 Task: Look for space in Langtou, China from 15th June, 2023 to 21st June, 2023 for 5 adults in price range Rs.14000 to Rs.25000. Place can be entire place with 3 bedrooms having 3 beds and 3 bathrooms. Property type can be house, flat, guest house. Booking option can be shelf check-in. Required host language is Chinese (Simplified).
Action: Mouse moved to (578, 77)
Screenshot: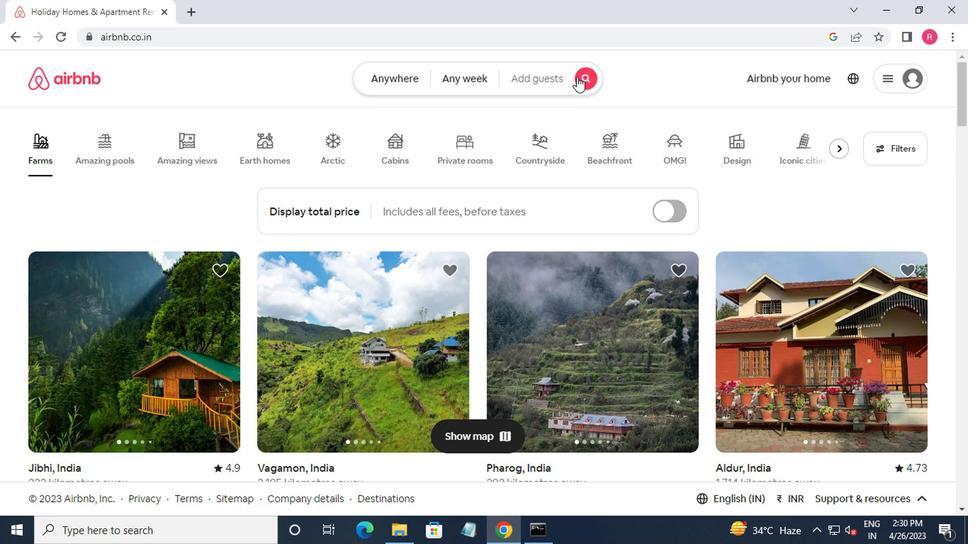 
Action: Mouse pressed left at (578, 77)
Screenshot: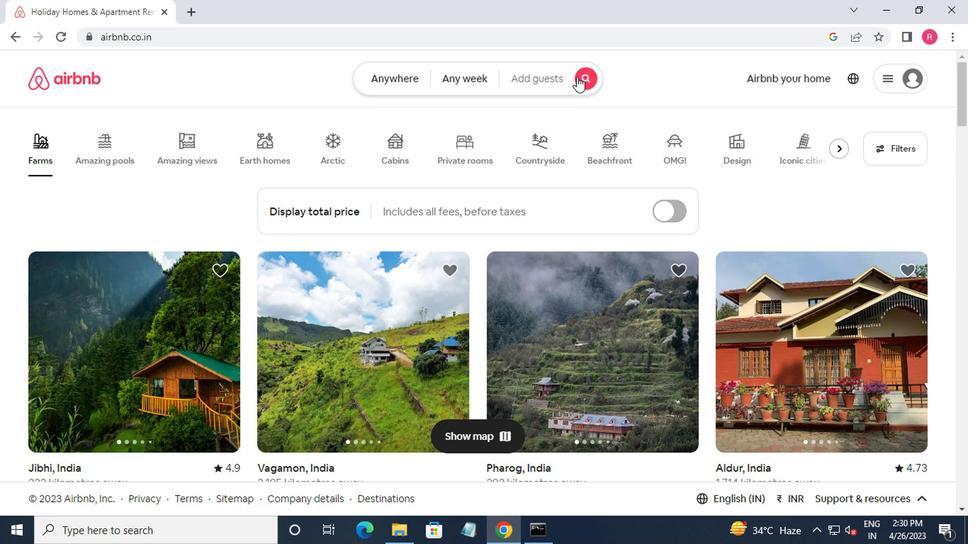 
Action: Mouse moved to (267, 140)
Screenshot: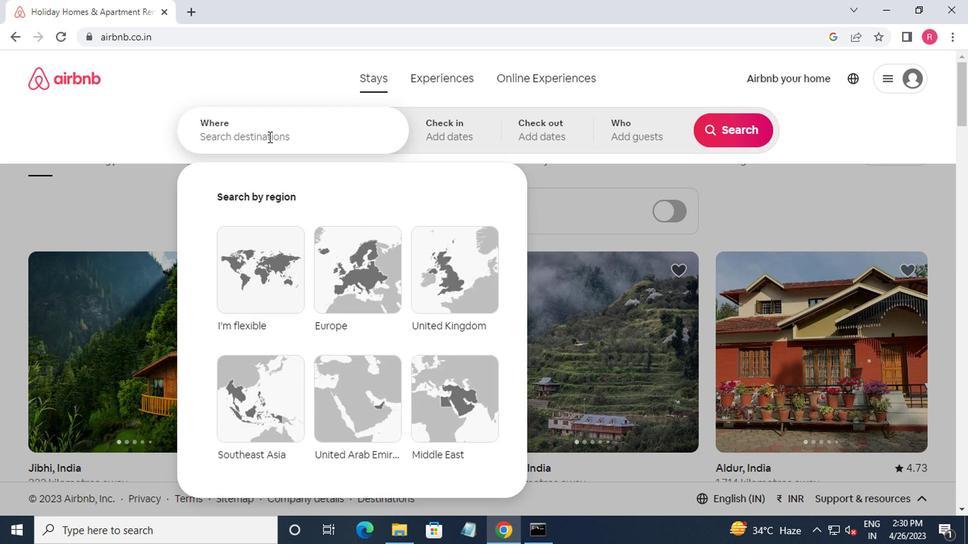 
Action: Mouse pressed left at (267, 140)
Screenshot: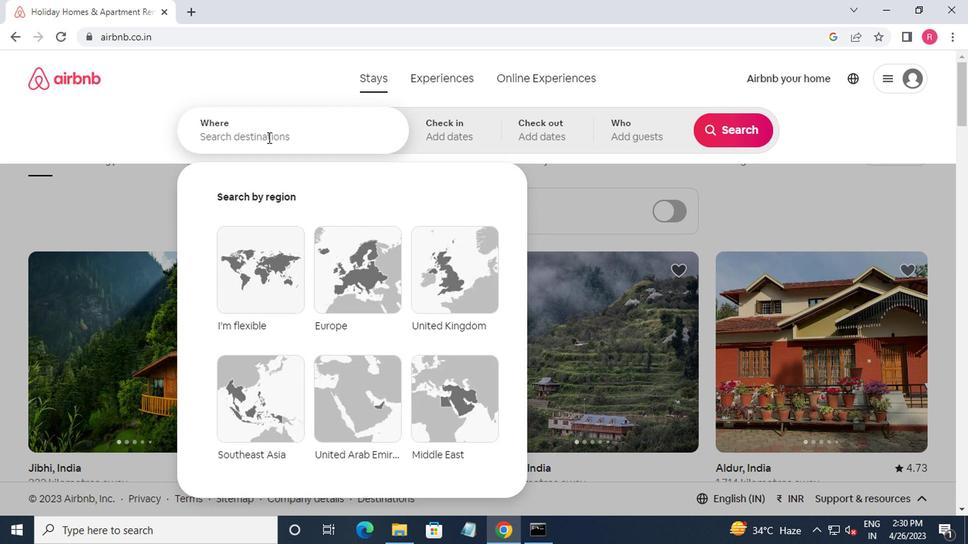 
Action: Key pressed langtou,china<Key.enter>
Screenshot: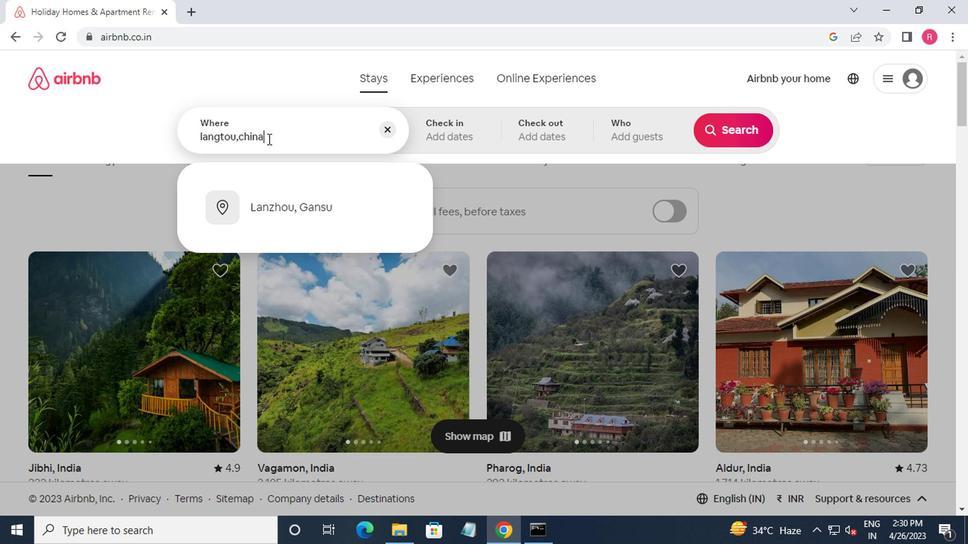 
Action: Mouse moved to (716, 245)
Screenshot: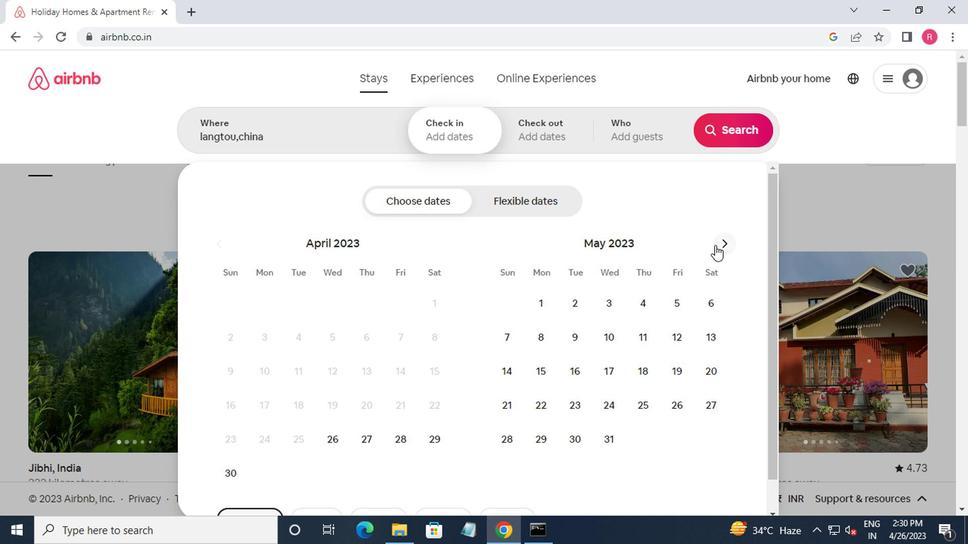
Action: Mouse pressed left at (716, 245)
Screenshot: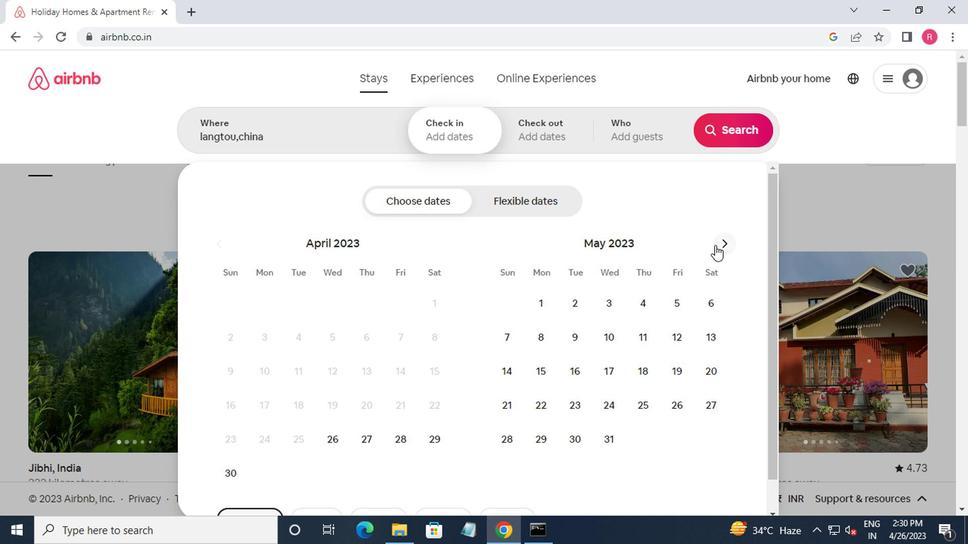 
Action: Mouse moved to (647, 370)
Screenshot: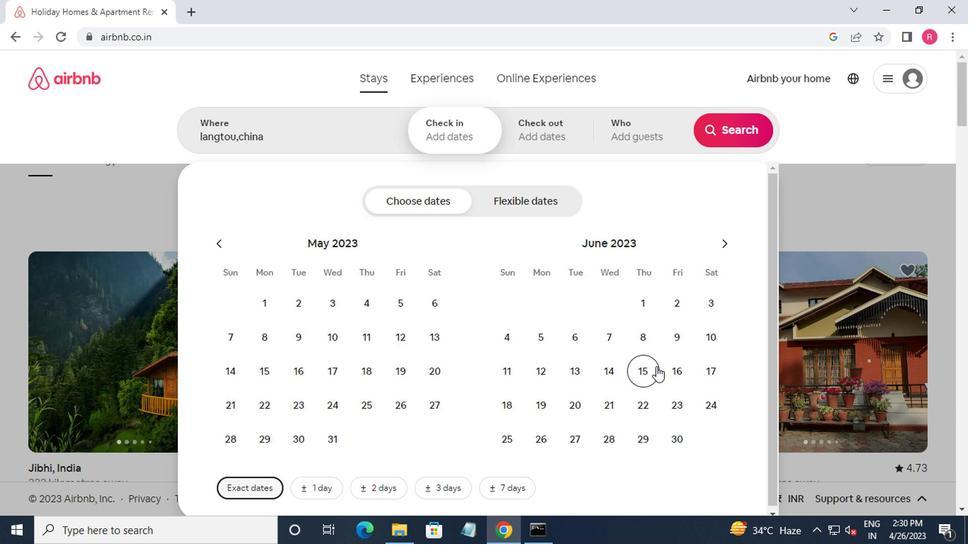 
Action: Mouse pressed left at (647, 370)
Screenshot: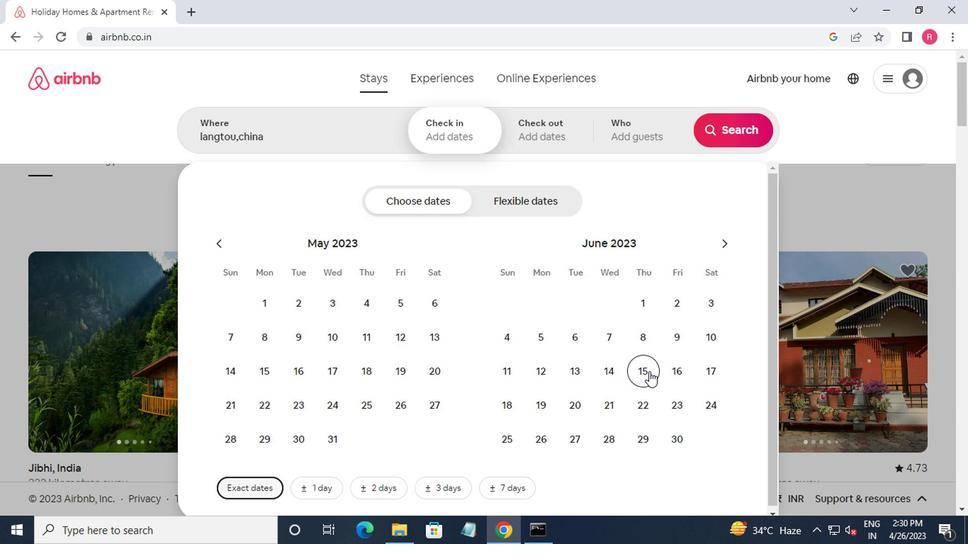 
Action: Mouse moved to (615, 413)
Screenshot: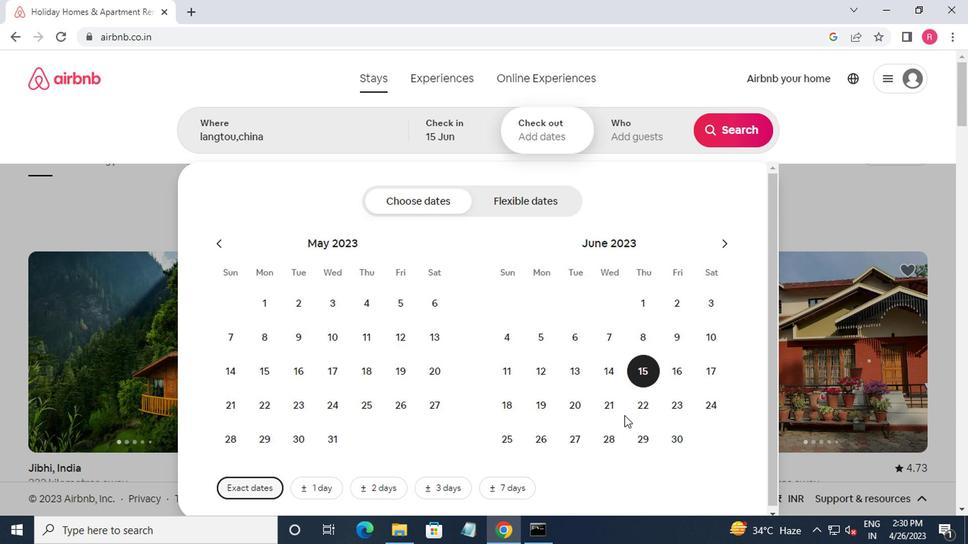 
Action: Mouse pressed left at (615, 413)
Screenshot: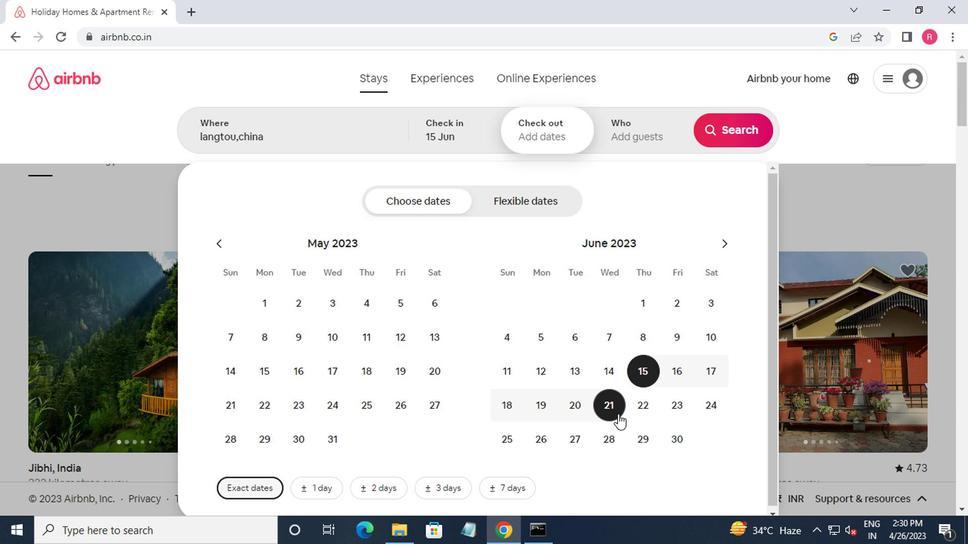 
Action: Mouse moved to (621, 141)
Screenshot: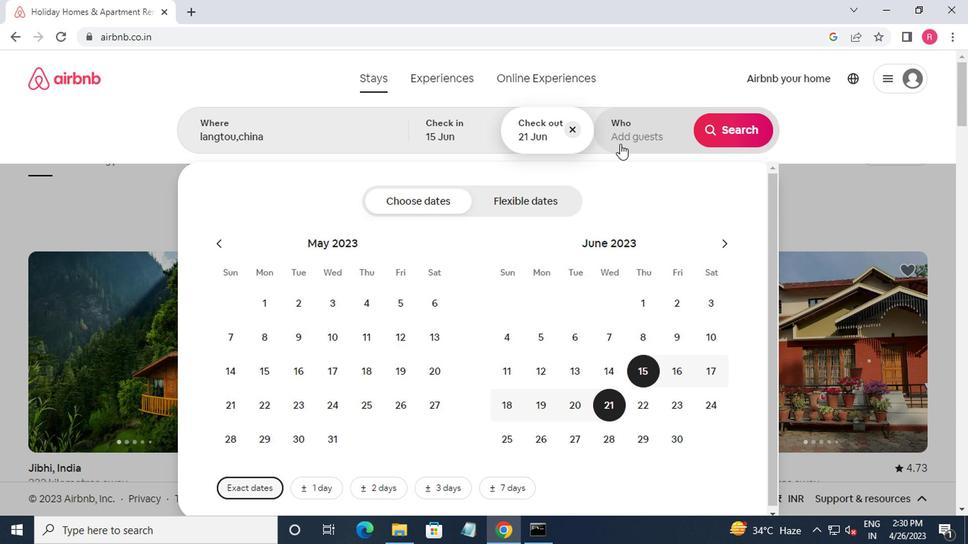 
Action: Mouse pressed left at (621, 141)
Screenshot: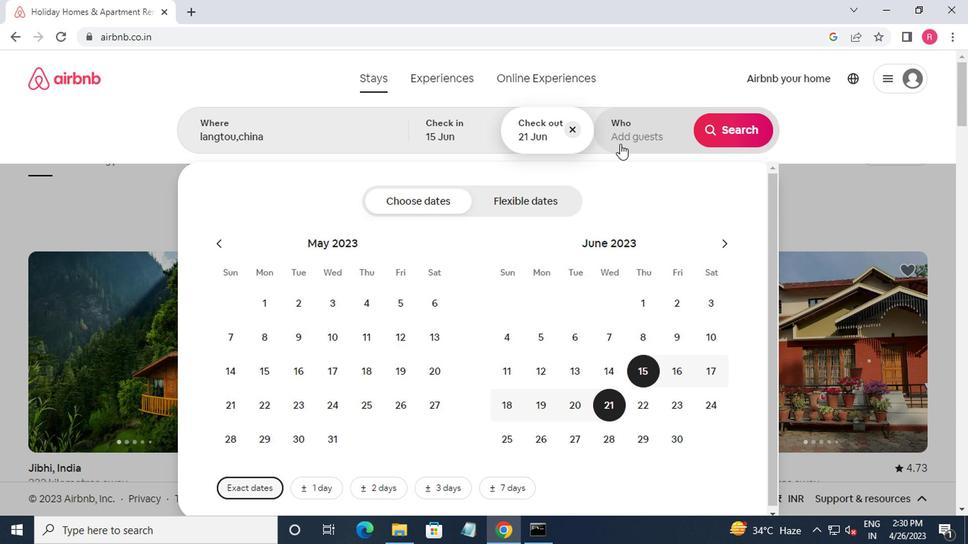 
Action: Mouse moved to (739, 216)
Screenshot: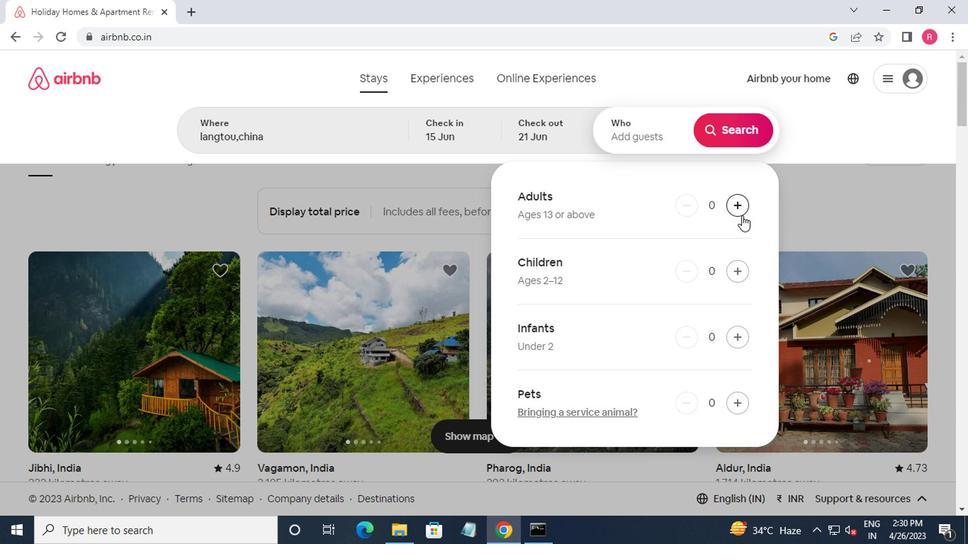 
Action: Mouse pressed left at (739, 216)
Screenshot: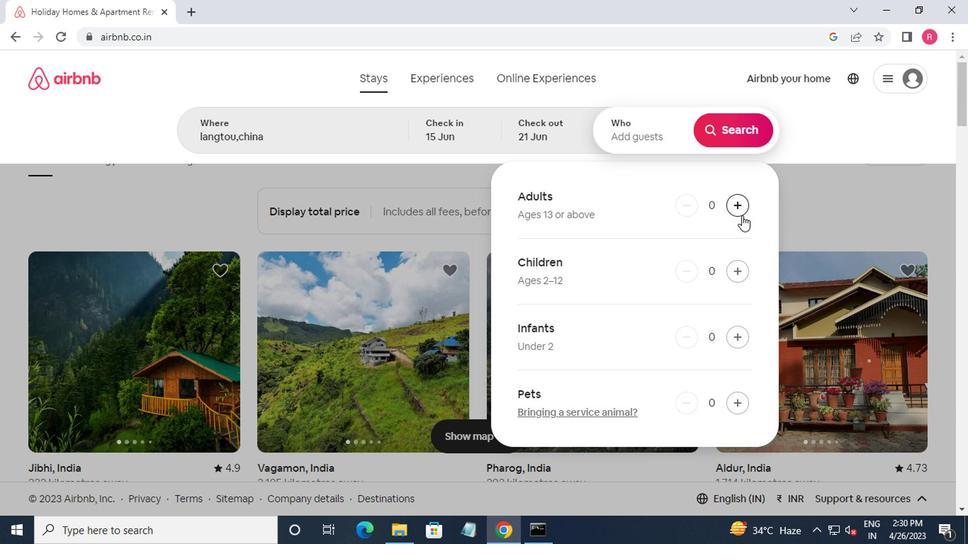 
Action: Mouse moved to (740, 215)
Screenshot: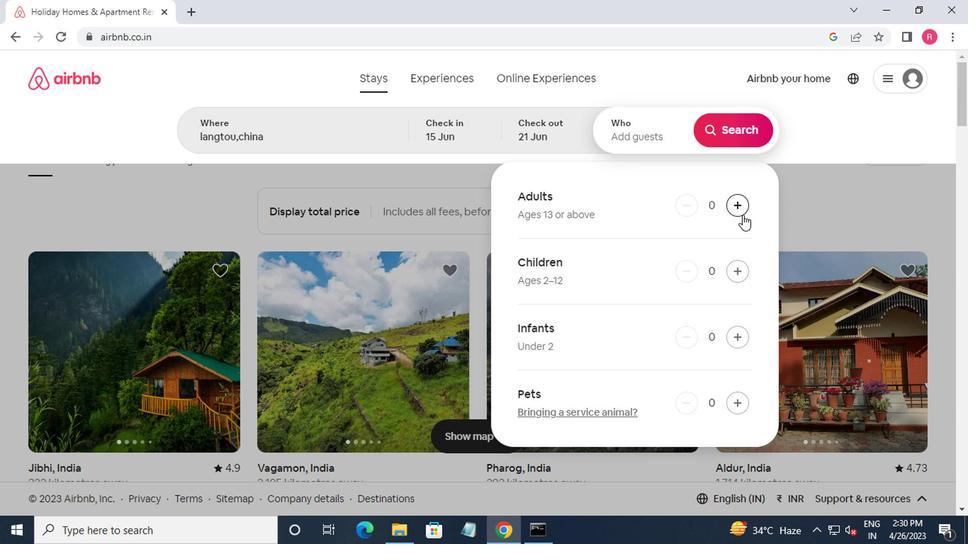 
Action: Mouse pressed left at (740, 215)
Screenshot: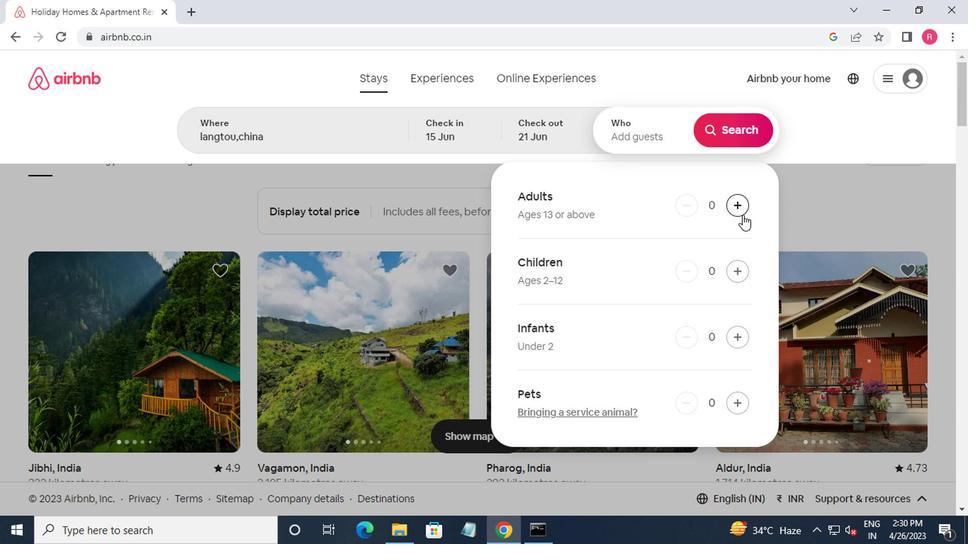 
Action: Mouse pressed left at (740, 215)
Screenshot: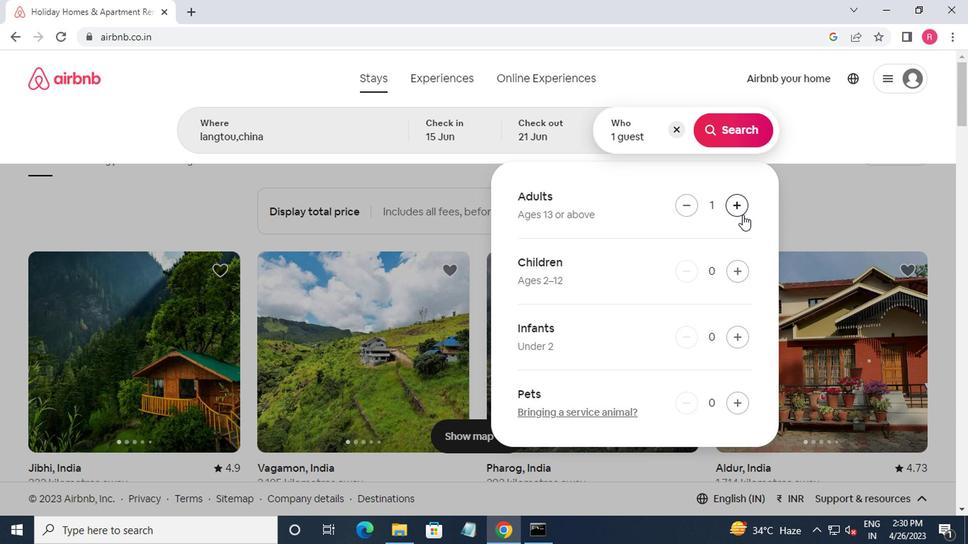 
Action: Mouse pressed left at (740, 215)
Screenshot: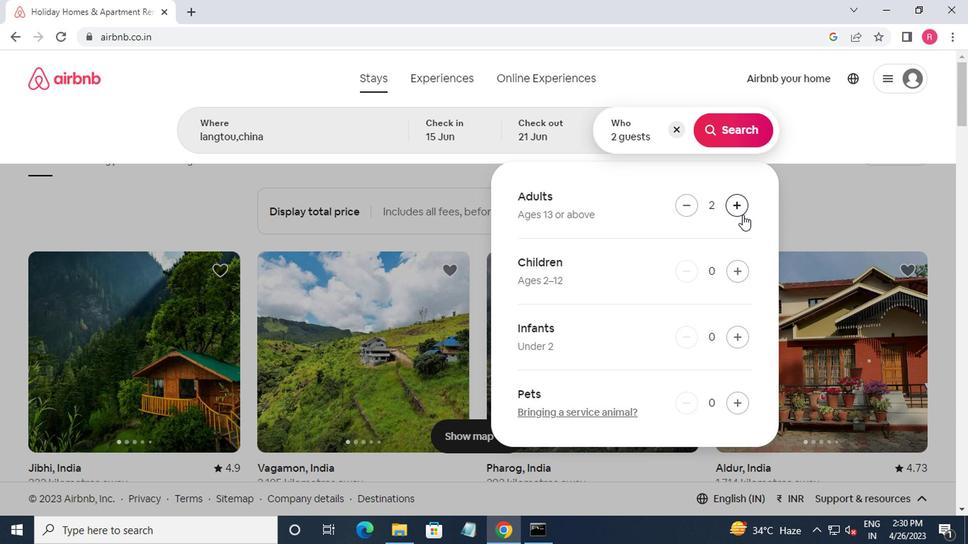
Action: Mouse pressed left at (740, 215)
Screenshot: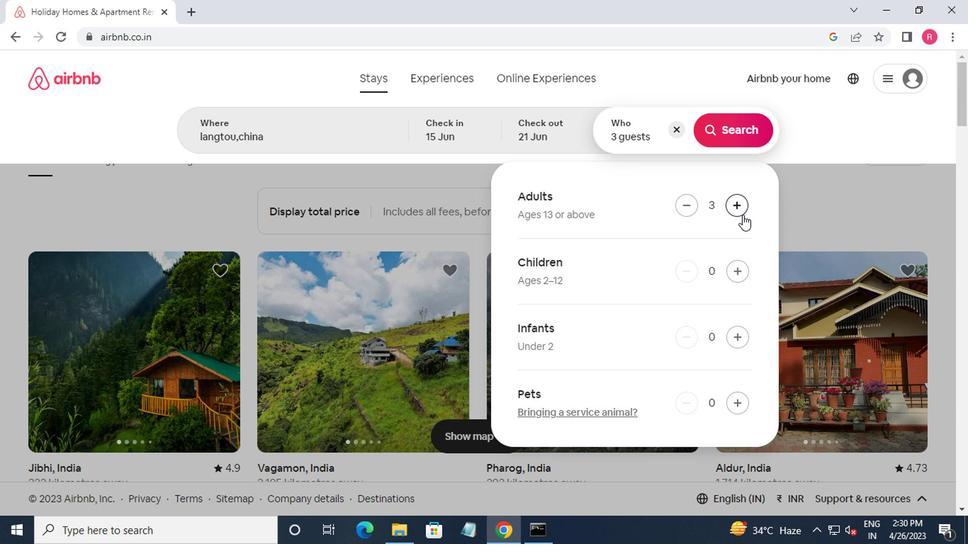 
Action: Mouse moved to (705, 134)
Screenshot: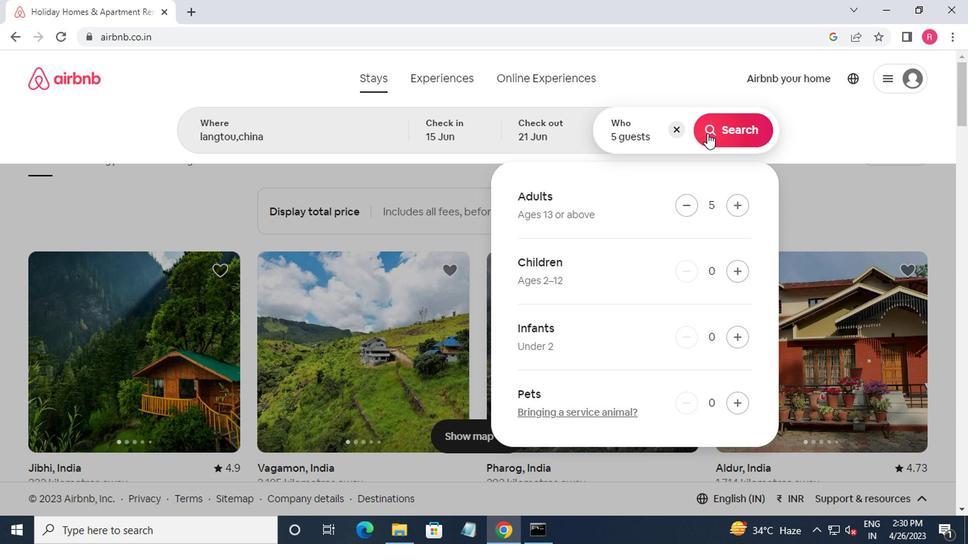 
Action: Mouse pressed left at (705, 134)
Screenshot: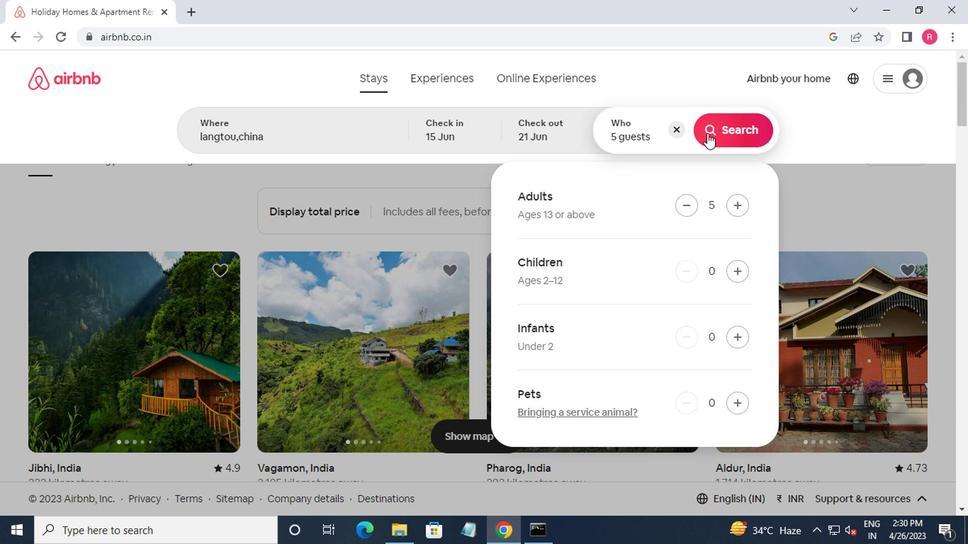 
Action: Mouse moved to (873, 135)
Screenshot: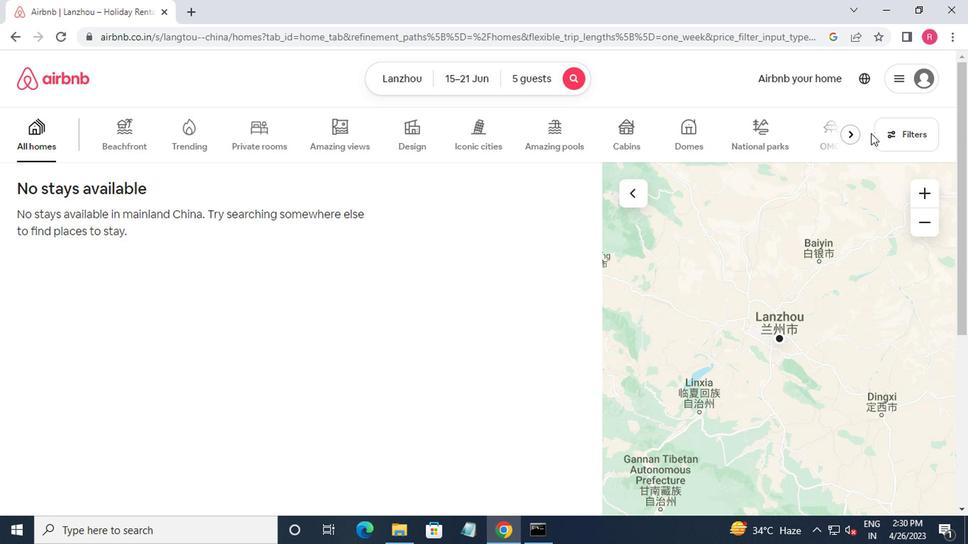 
Action: Mouse pressed left at (873, 135)
Screenshot: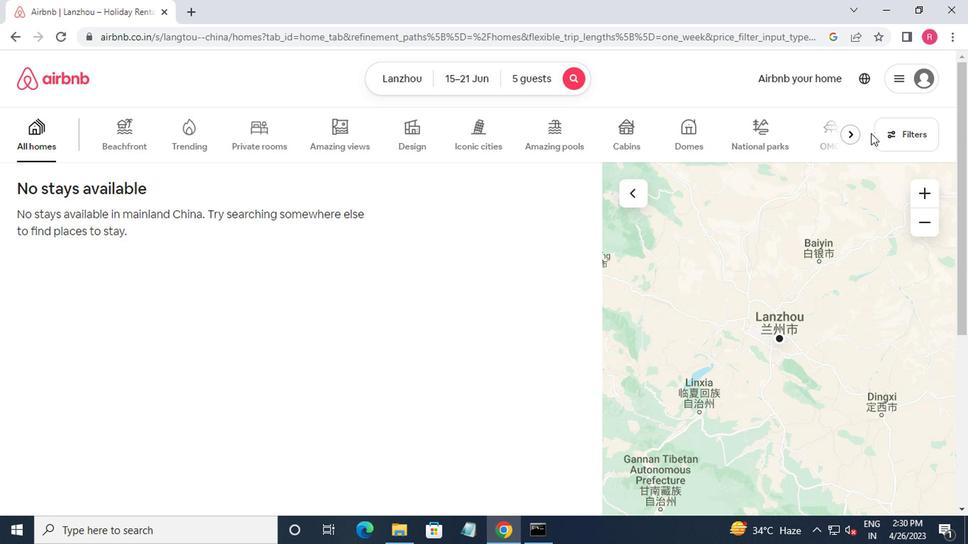 
Action: Mouse moved to (413, 218)
Screenshot: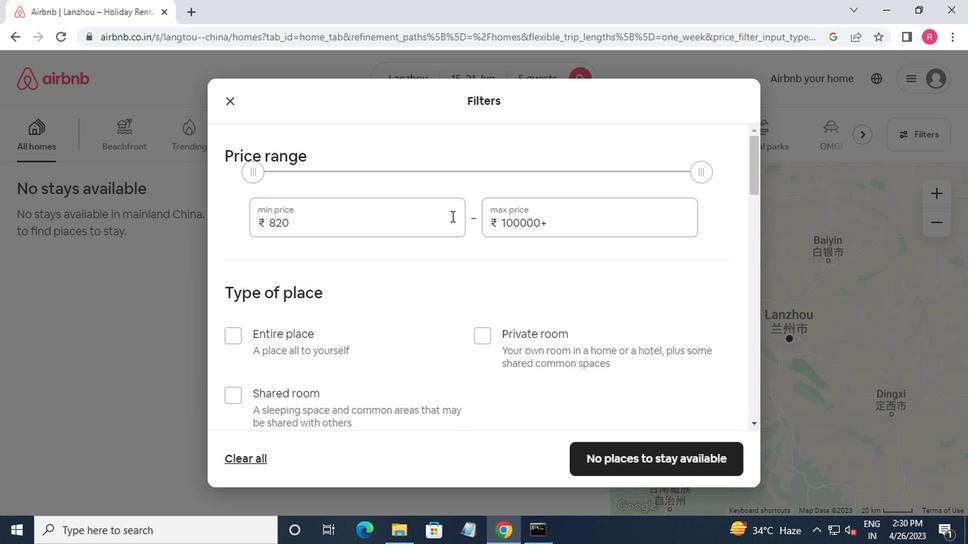 
Action: Mouse pressed left at (413, 218)
Screenshot: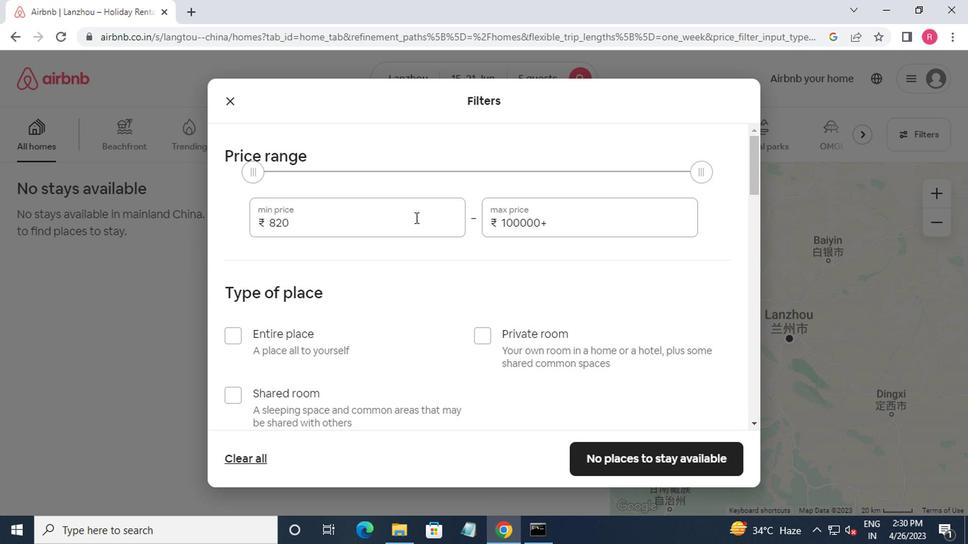 
Action: Key pressed <Key.backspace><Key.backspace><Key.backspace><Key.backspace>
Screenshot: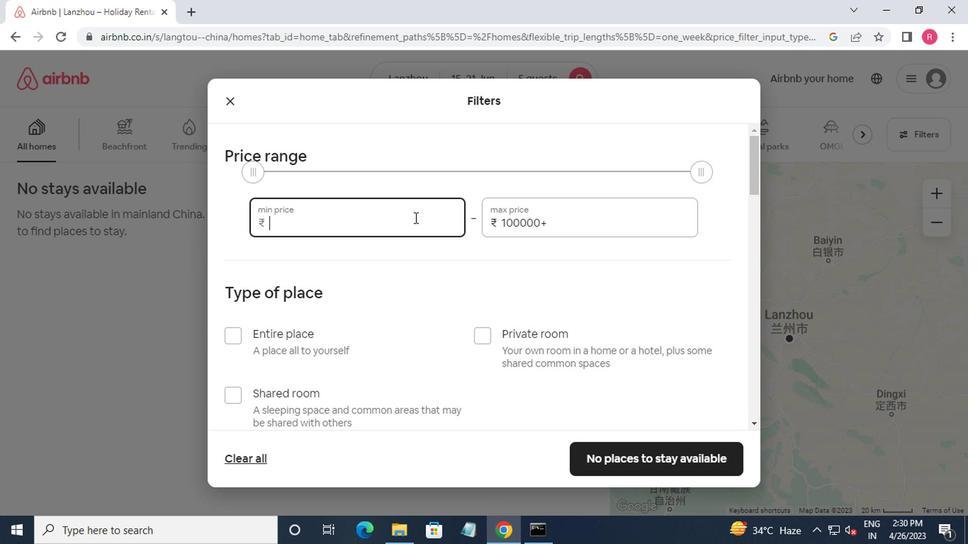 
Action: Mouse moved to (413, 218)
Screenshot: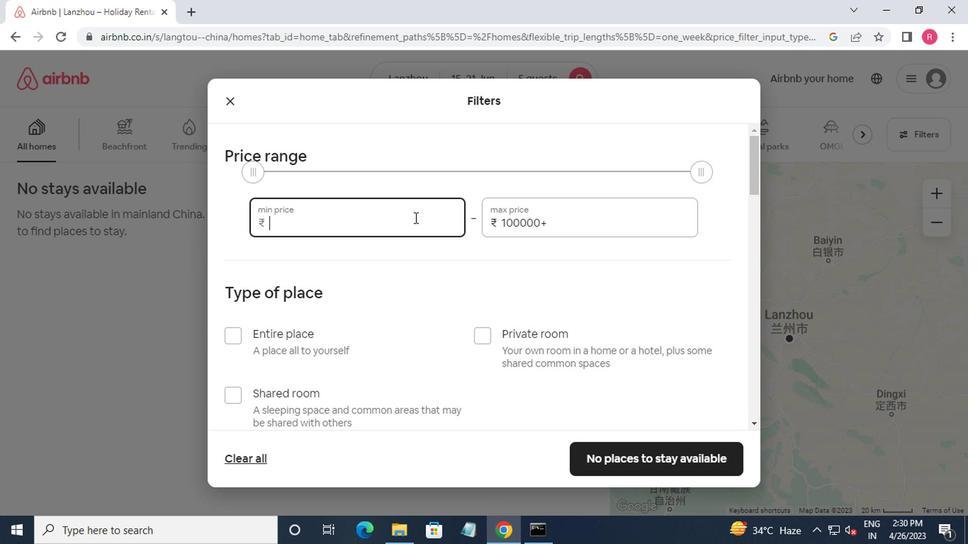 
Action: Key pressed <Key.backspace>14000<Key.tab>24<Key.backspace><Key.backspace><Key.backspace><Key.backspace><Key.backspace><Key.backspace><Key.backspace><Key.backspace>3<Key.backspace>25000
Screenshot: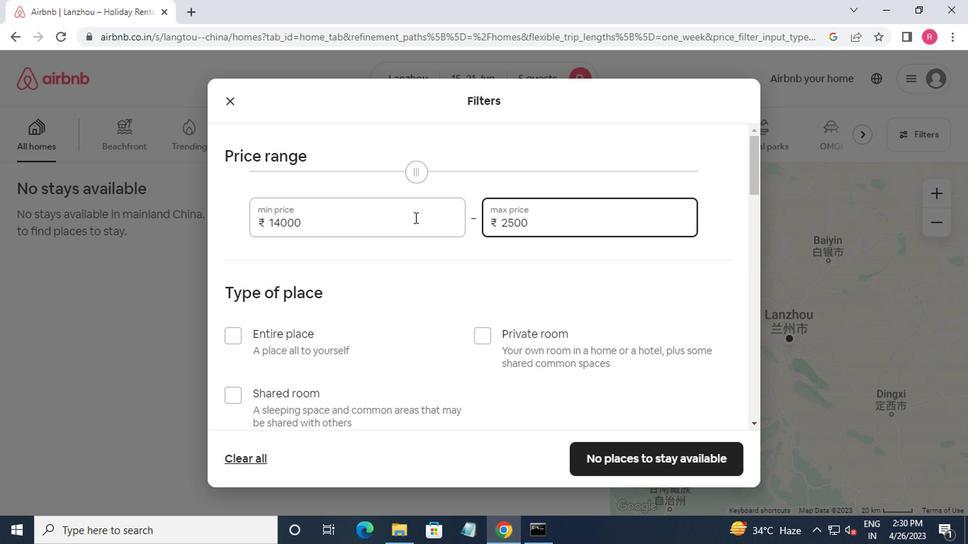 
Action: Mouse moved to (160, 238)
Screenshot: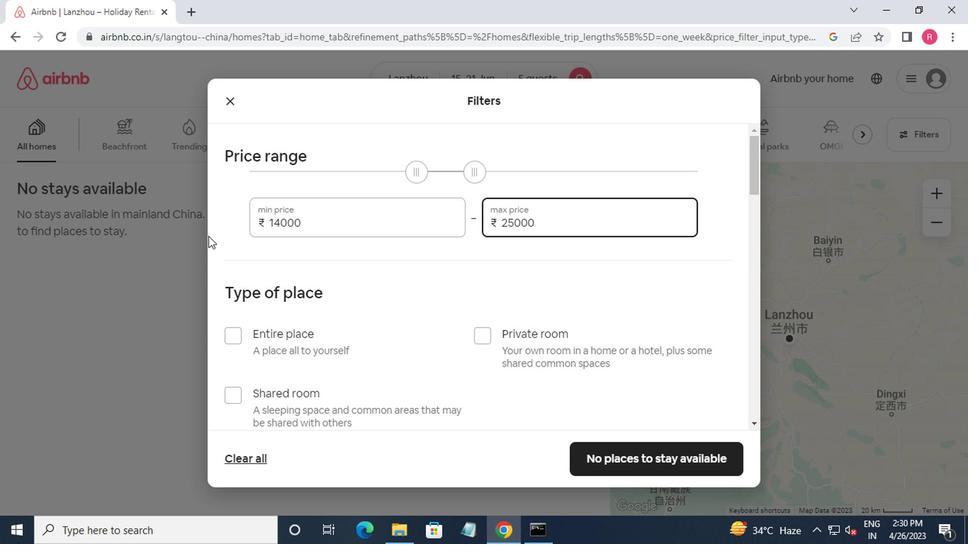 
Action: Mouse scrolled (160, 237) with delta (0, 0)
Screenshot: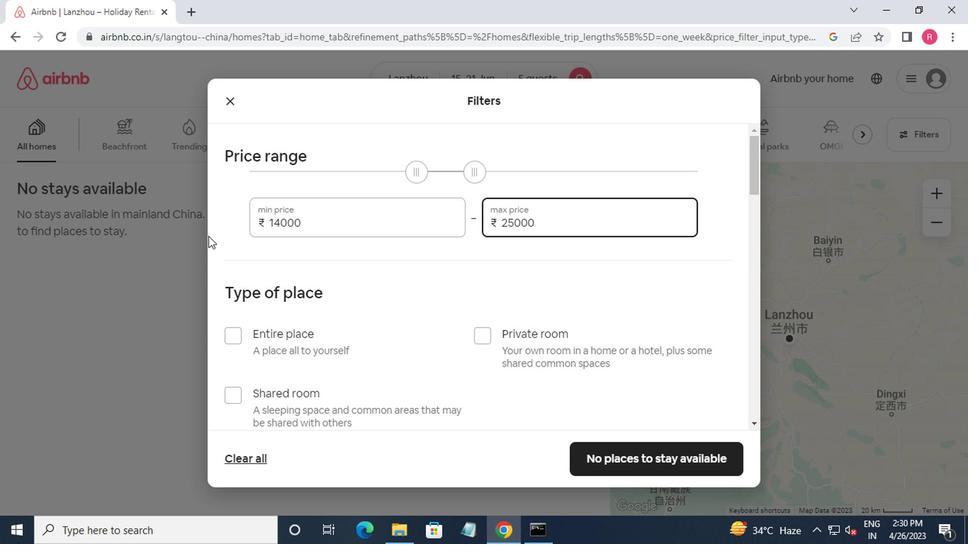 
Action: Mouse moved to (257, 321)
Screenshot: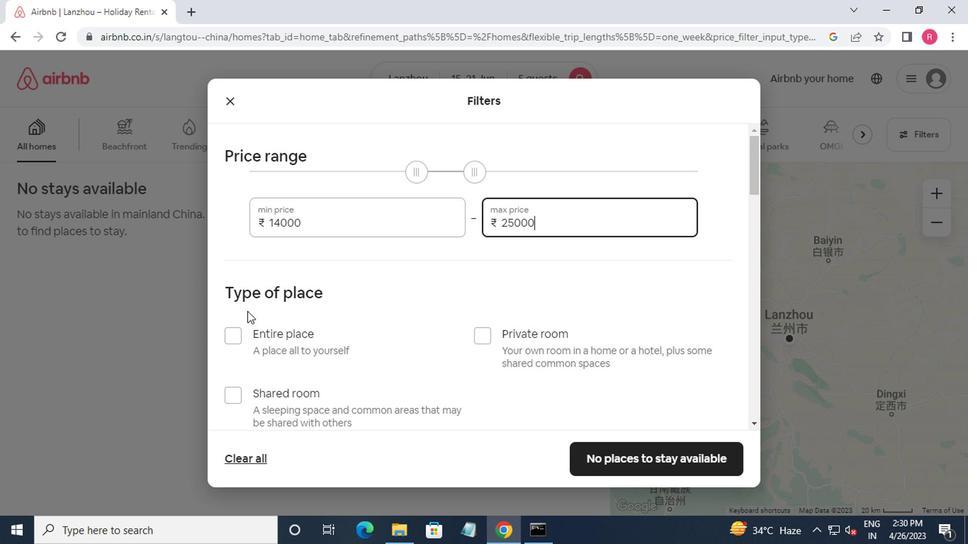 
Action: Mouse scrolled (257, 320) with delta (0, -1)
Screenshot: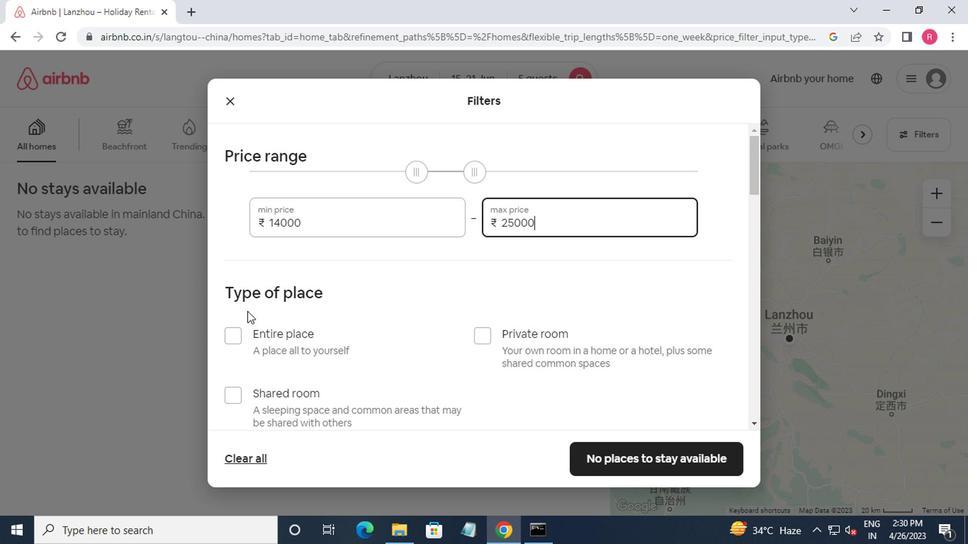 
Action: Mouse moved to (268, 331)
Screenshot: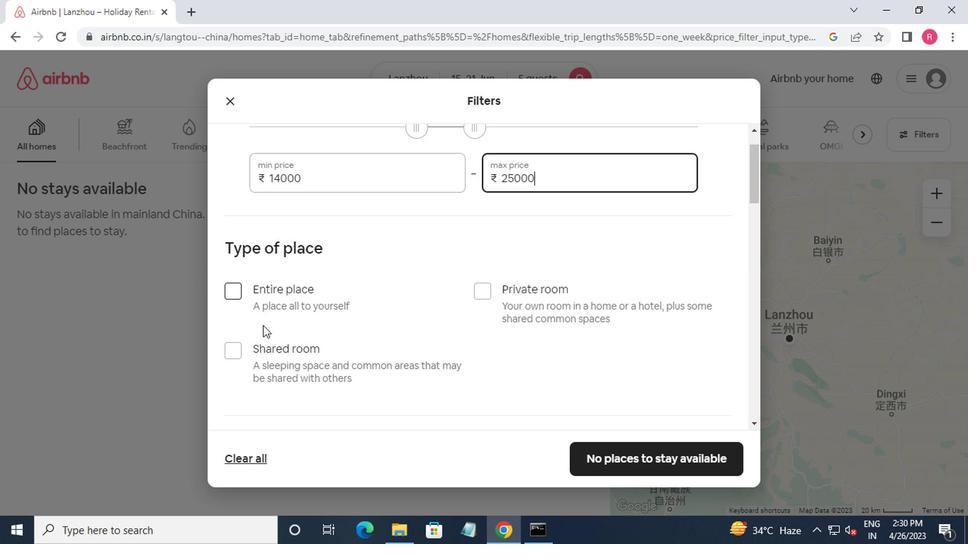 
Action: Mouse scrolled (268, 330) with delta (0, 0)
Screenshot: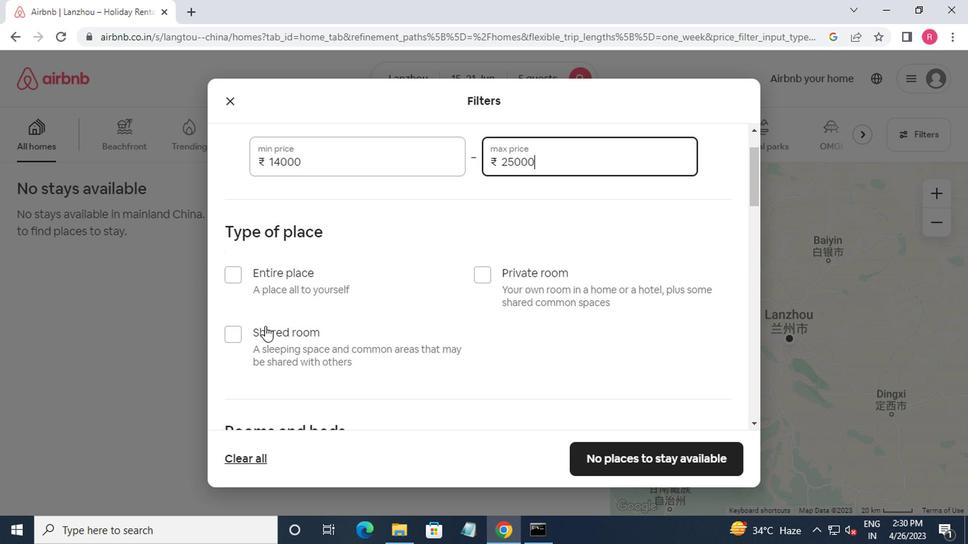 
Action: Mouse moved to (231, 194)
Screenshot: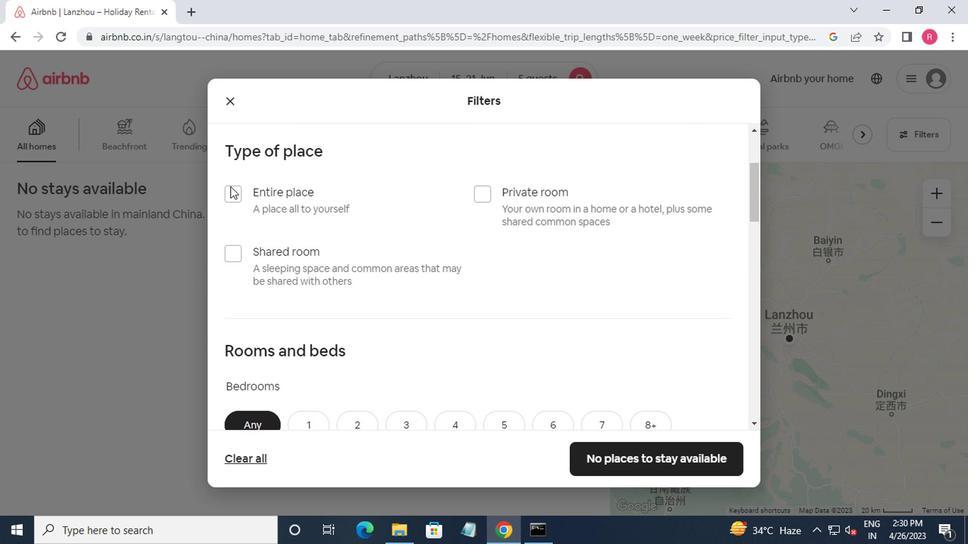 
Action: Mouse pressed left at (231, 194)
Screenshot: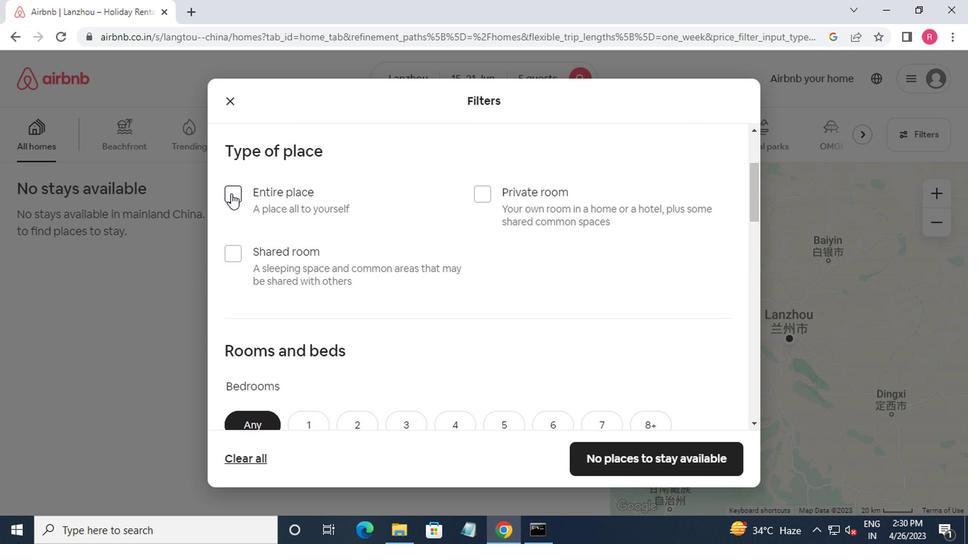 
Action: Mouse moved to (267, 215)
Screenshot: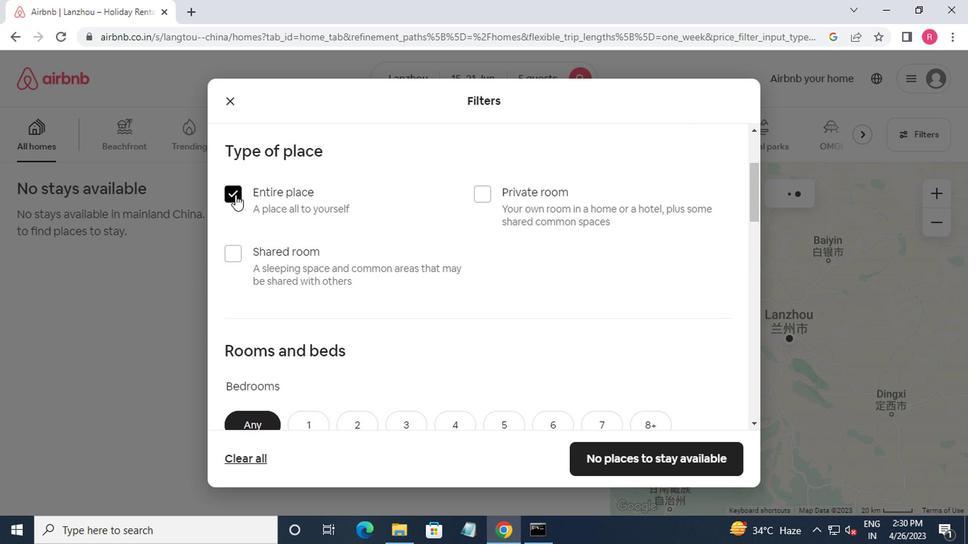 
Action: Mouse scrolled (267, 214) with delta (0, 0)
Screenshot: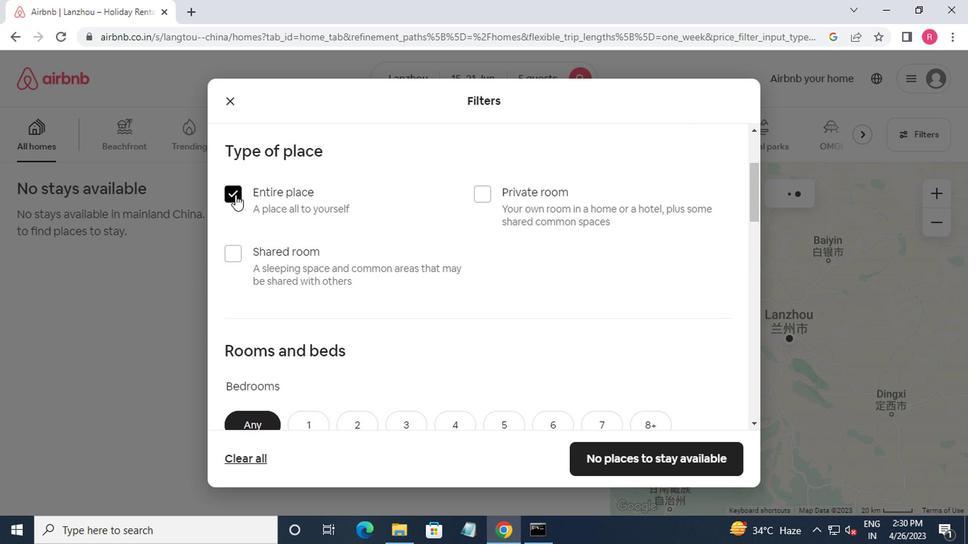 
Action: Mouse moved to (288, 225)
Screenshot: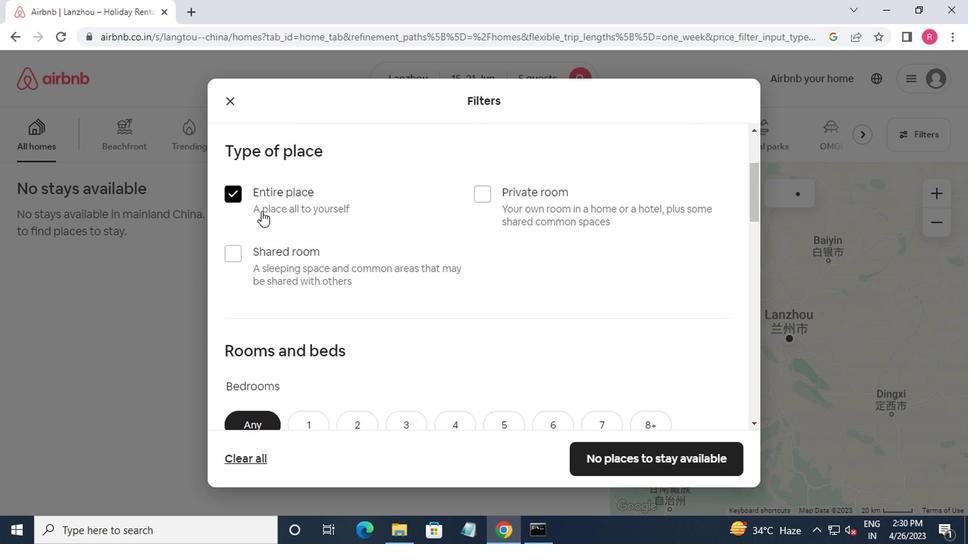 
Action: Mouse scrolled (288, 224) with delta (0, 0)
Screenshot: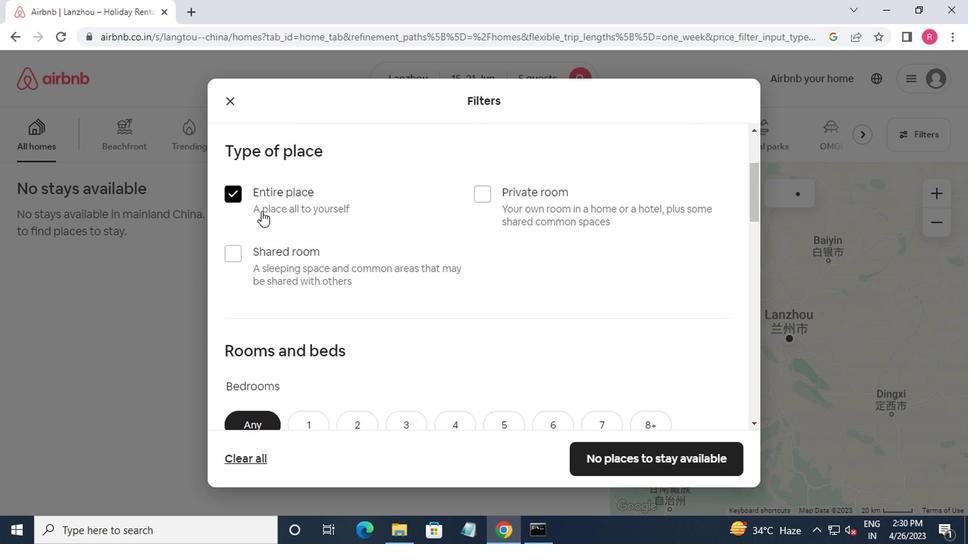 
Action: Mouse moved to (293, 231)
Screenshot: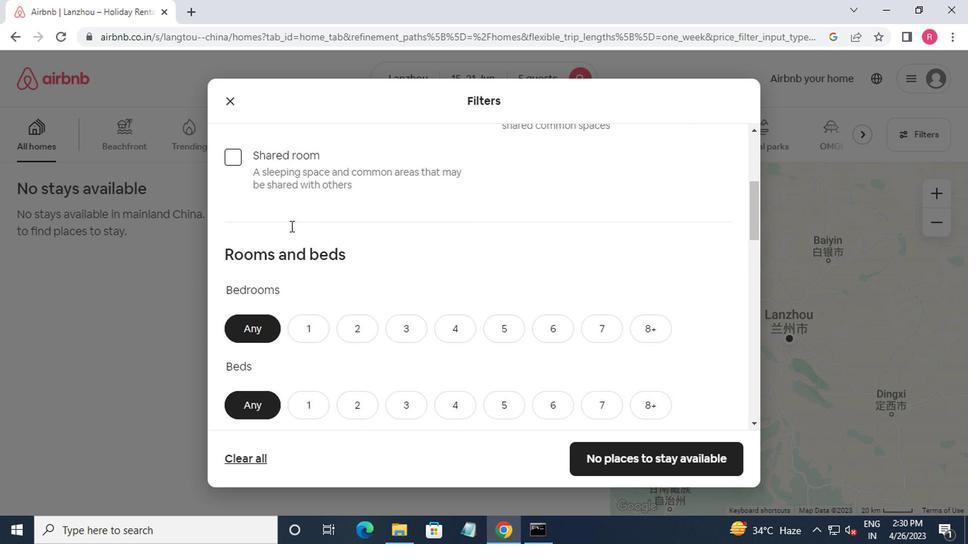
Action: Mouse scrolled (293, 230) with delta (0, 0)
Screenshot: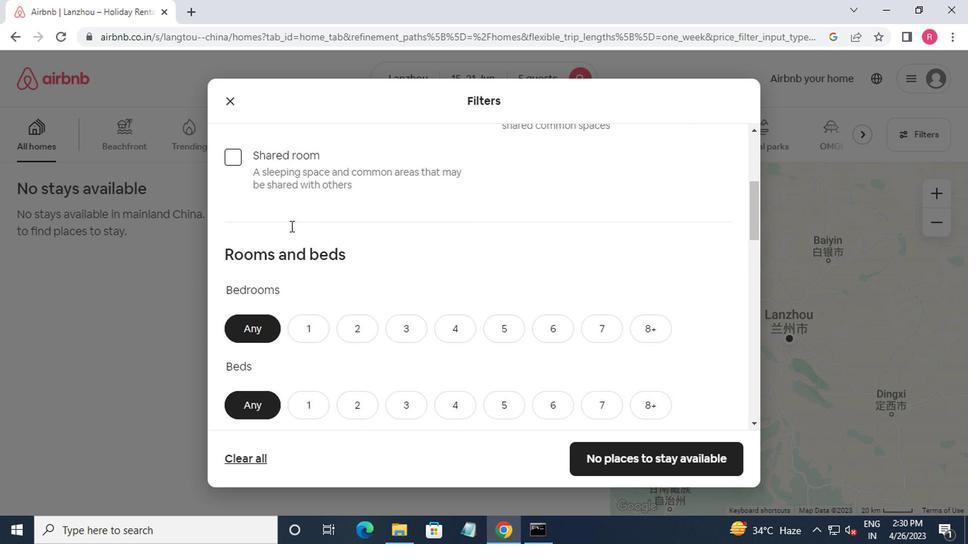 
Action: Mouse moved to (362, 220)
Screenshot: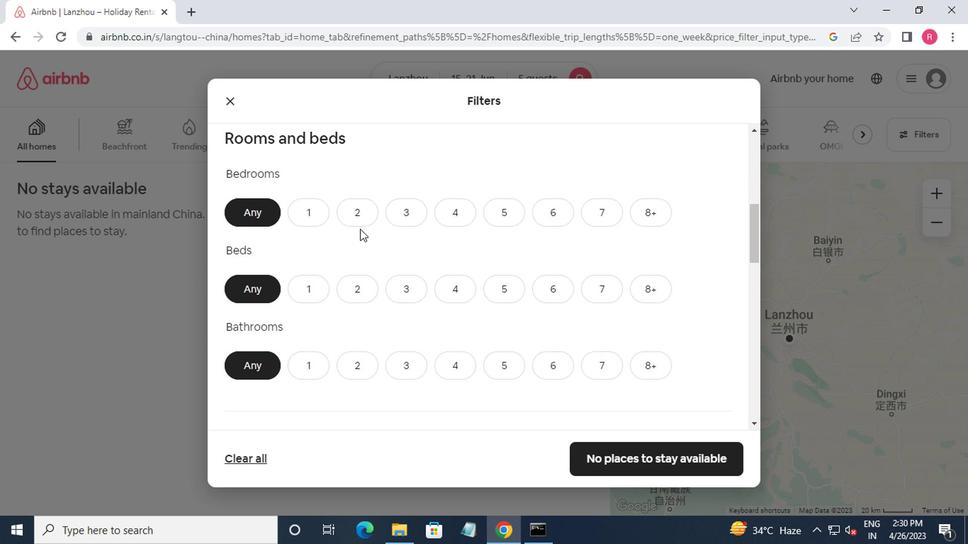 
Action: Mouse pressed left at (362, 220)
Screenshot: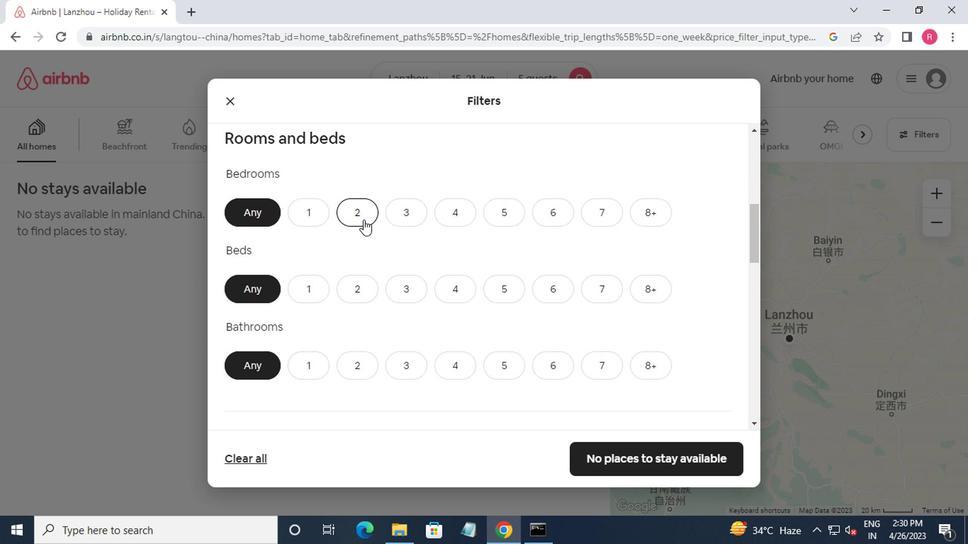 
Action: Mouse moved to (395, 214)
Screenshot: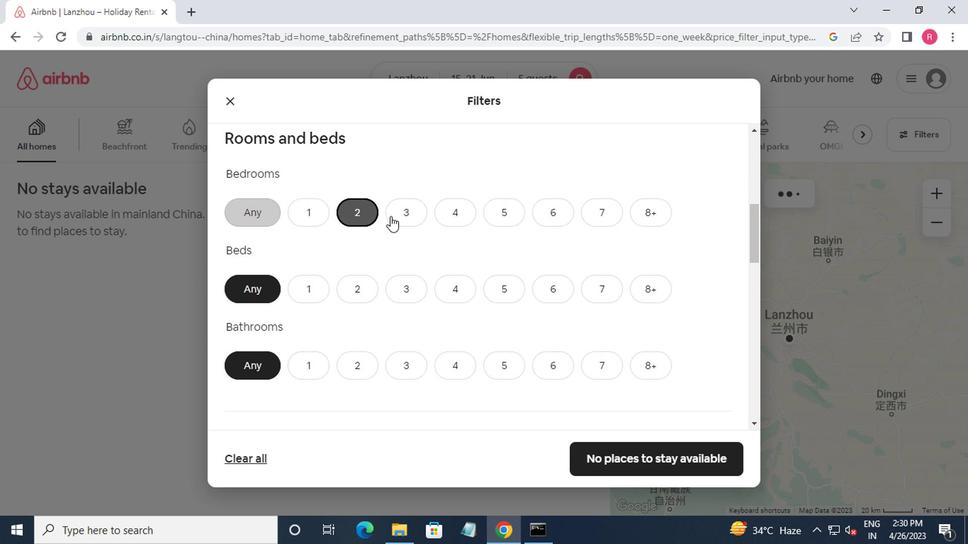 
Action: Mouse pressed left at (395, 214)
Screenshot: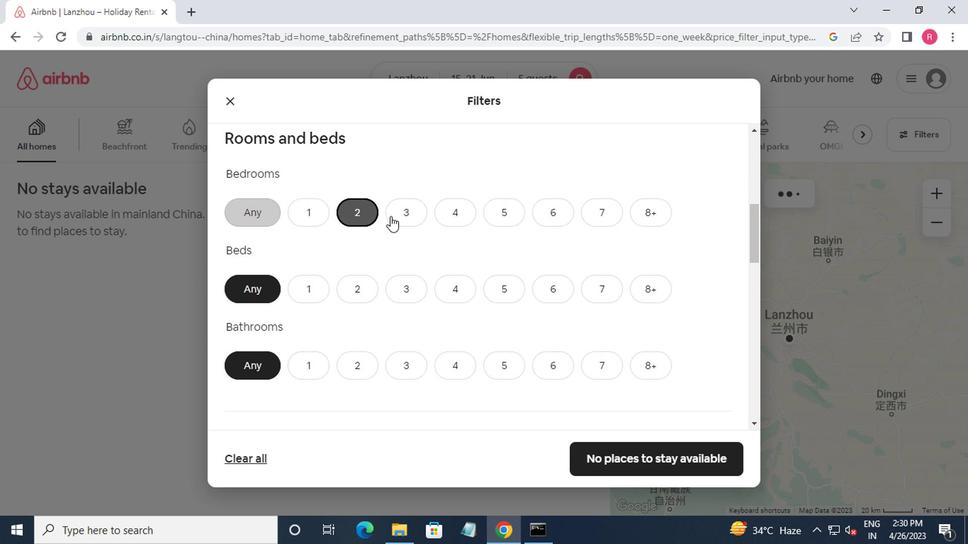 
Action: Mouse moved to (397, 227)
Screenshot: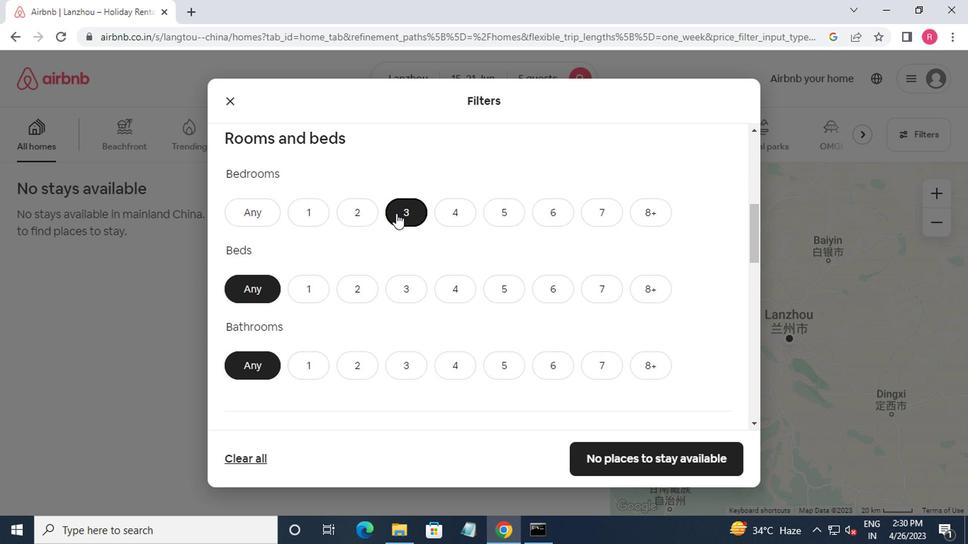 
Action: Mouse scrolled (397, 225) with delta (0, -1)
Screenshot: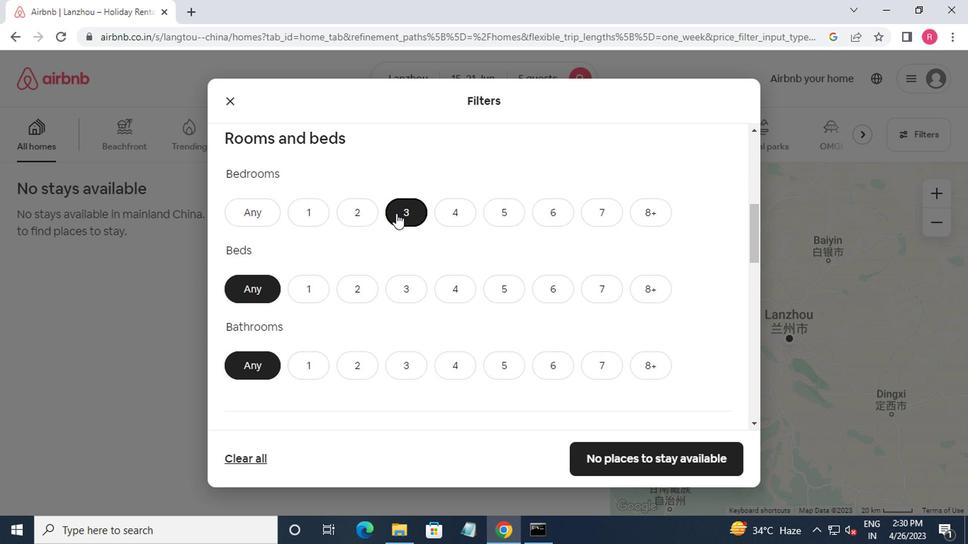 
Action: Mouse moved to (407, 224)
Screenshot: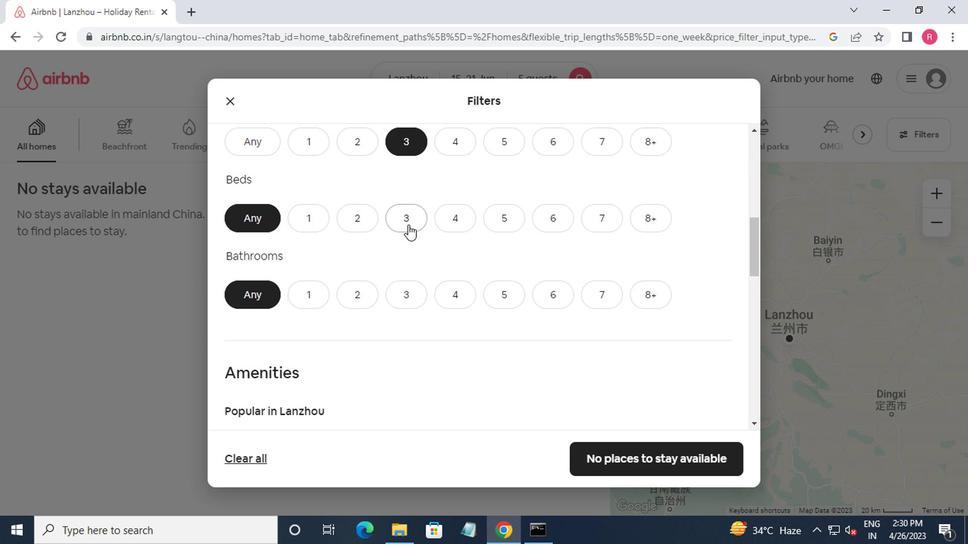 
Action: Mouse pressed left at (407, 224)
Screenshot: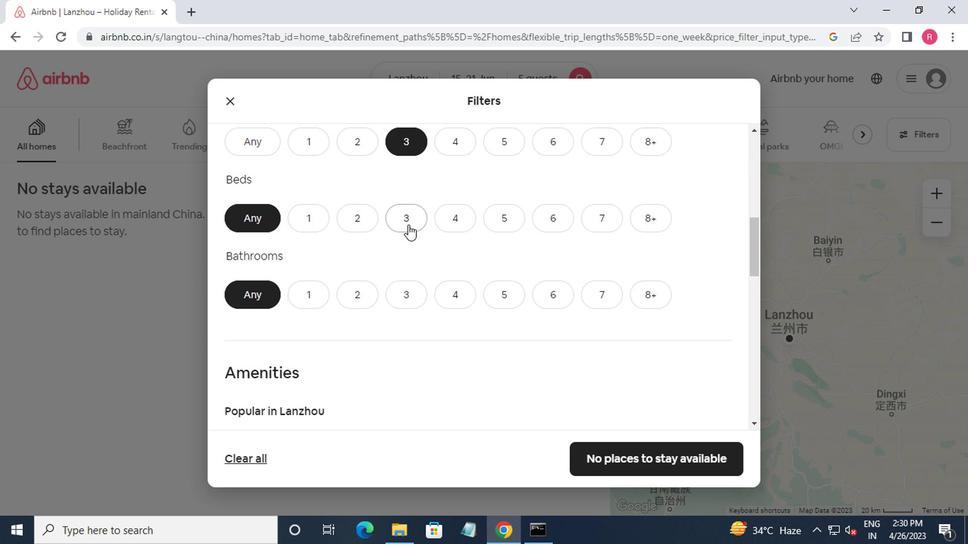 
Action: Mouse moved to (416, 288)
Screenshot: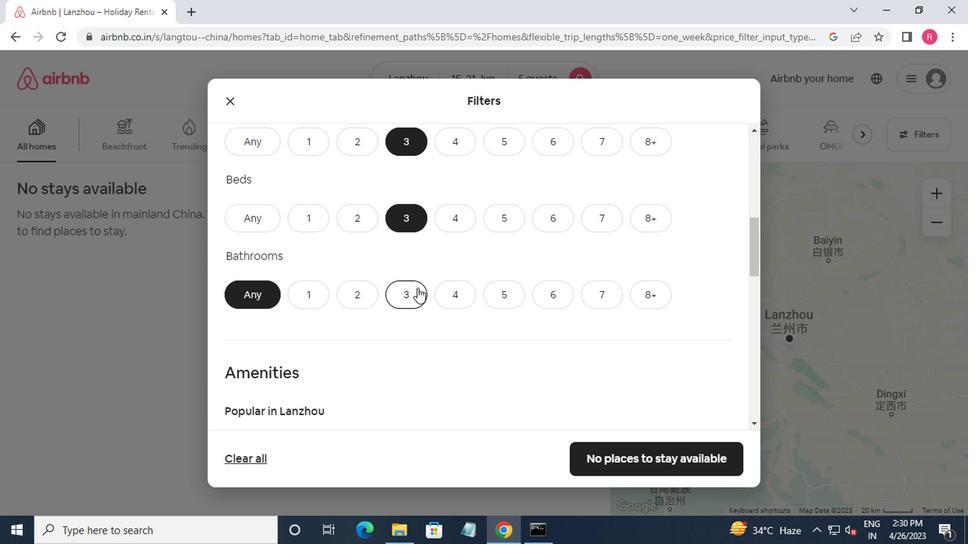 
Action: Mouse pressed left at (416, 288)
Screenshot: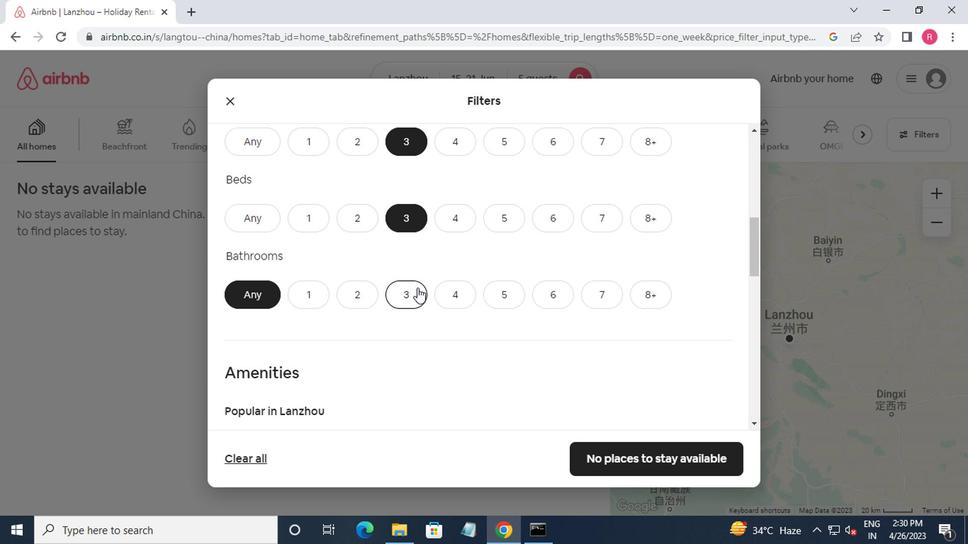 
Action: Mouse moved to (416, 288)
Screenshot: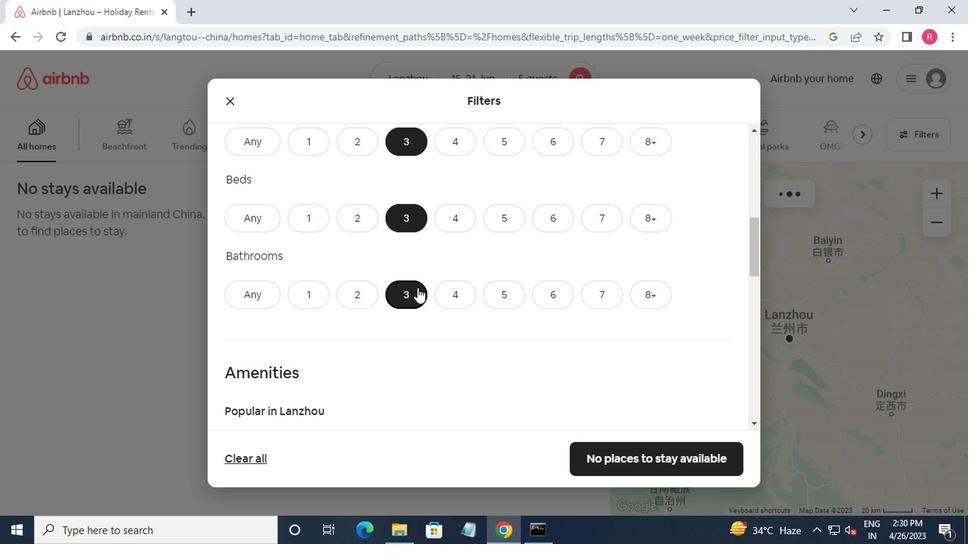 
Action: Mouse scrolled (416, 288) with delta (0, 0)
Screenshot: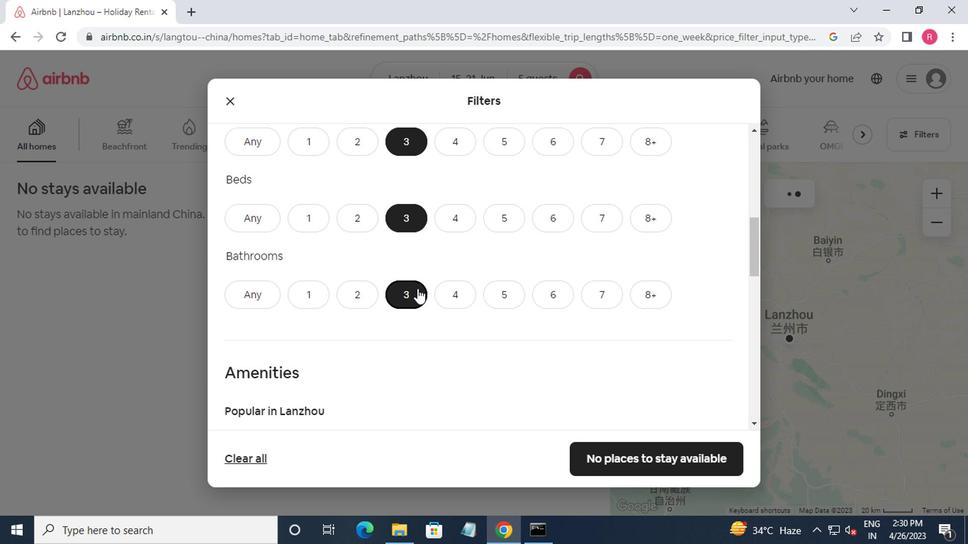 
Action: Mouse scrolled (416, 288) with delta (0, 0)
Screenshot: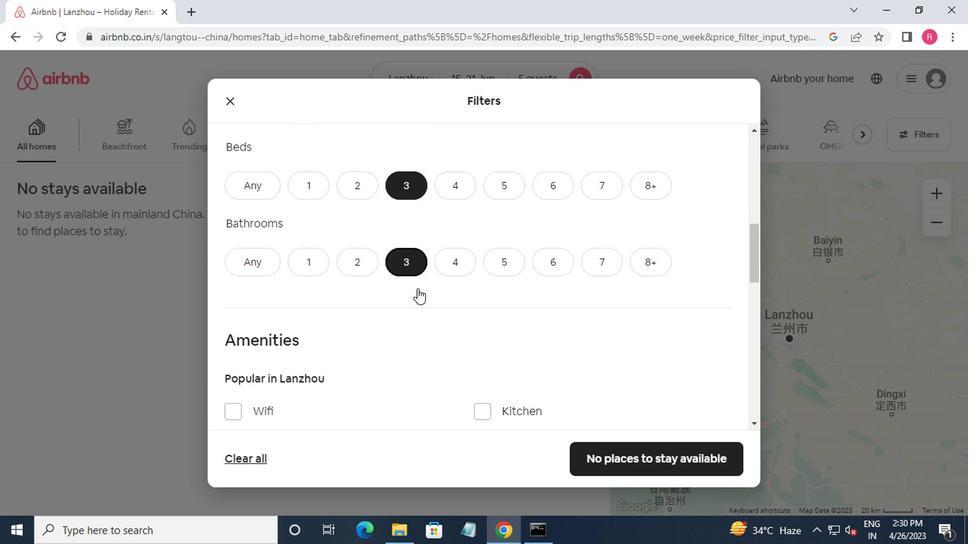 
Action: Mouse scrolled (416, 288) with delta (0, 0)
Screenshot: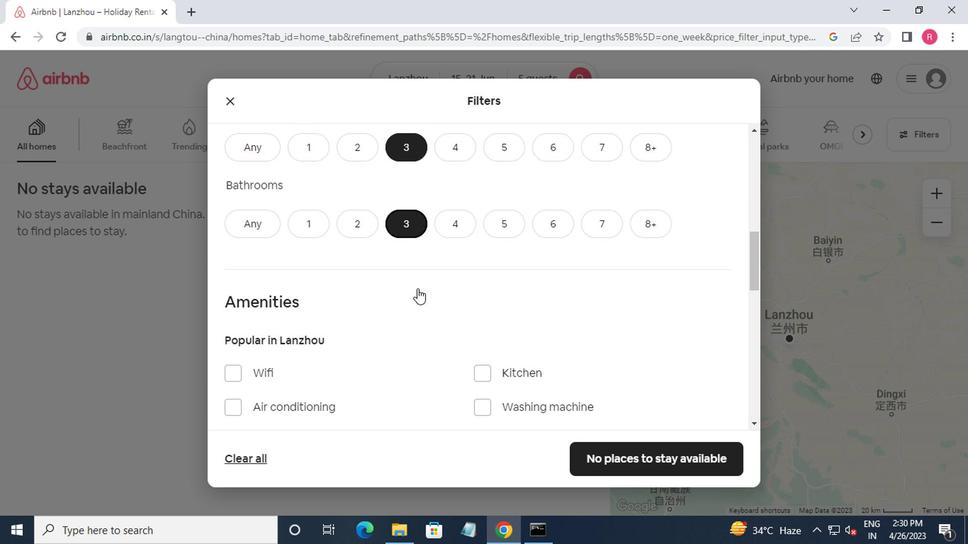 
Action: Mouse moved to (417, 286)
Screenshot: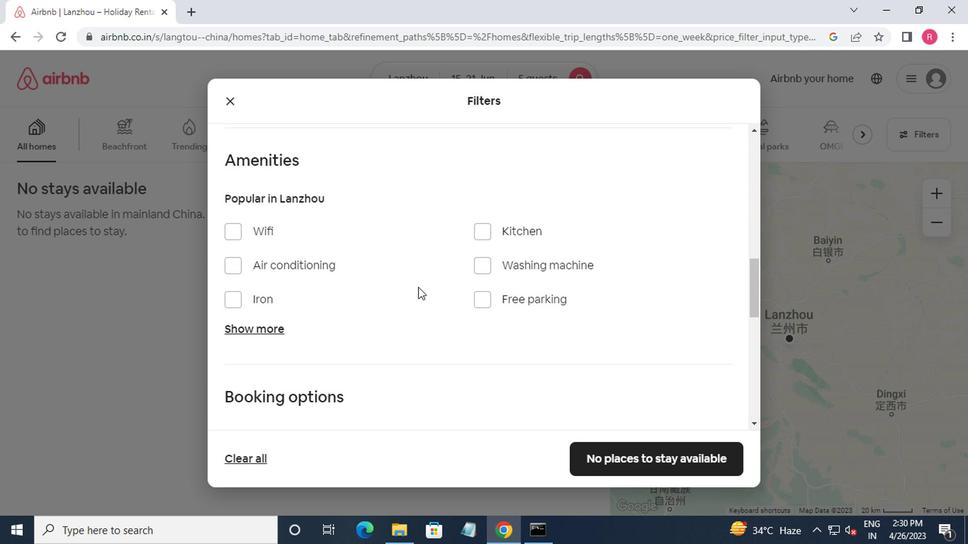 
Action: Mouse scrolled (417, 286) with delta (0, 0)
Screenshot: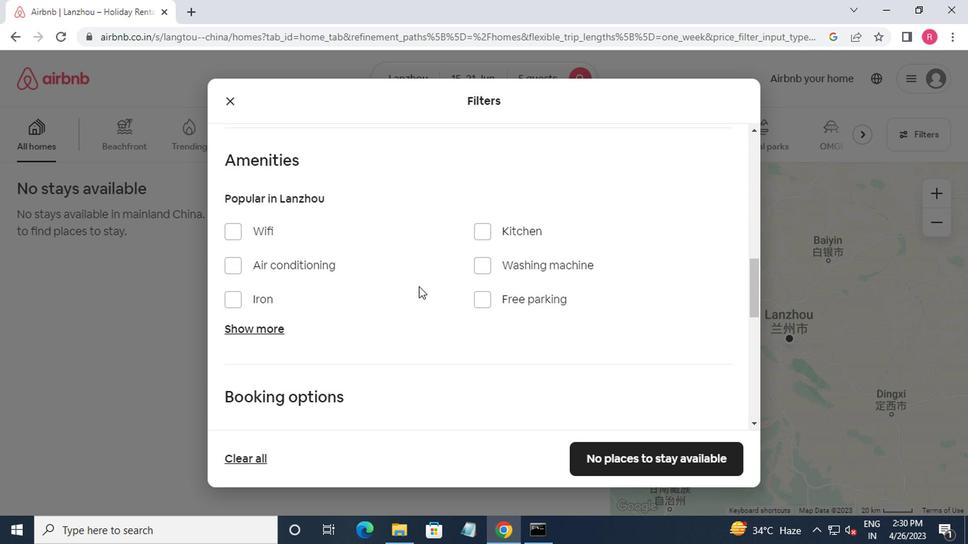 
Action: Mouse moved to (417, 286)
Screenshot: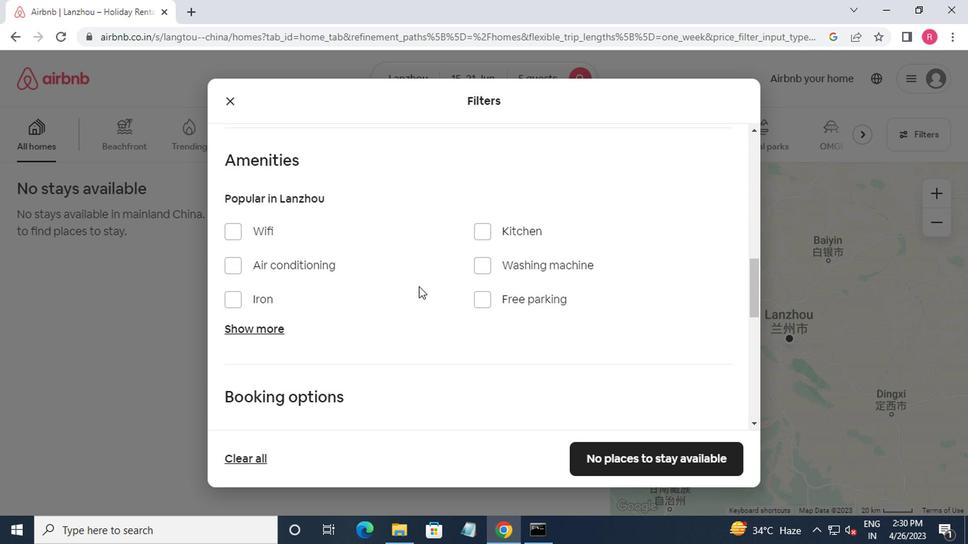 
Action: Mouse scrolled (417, 286) with delta (0, 0)
Screenshot: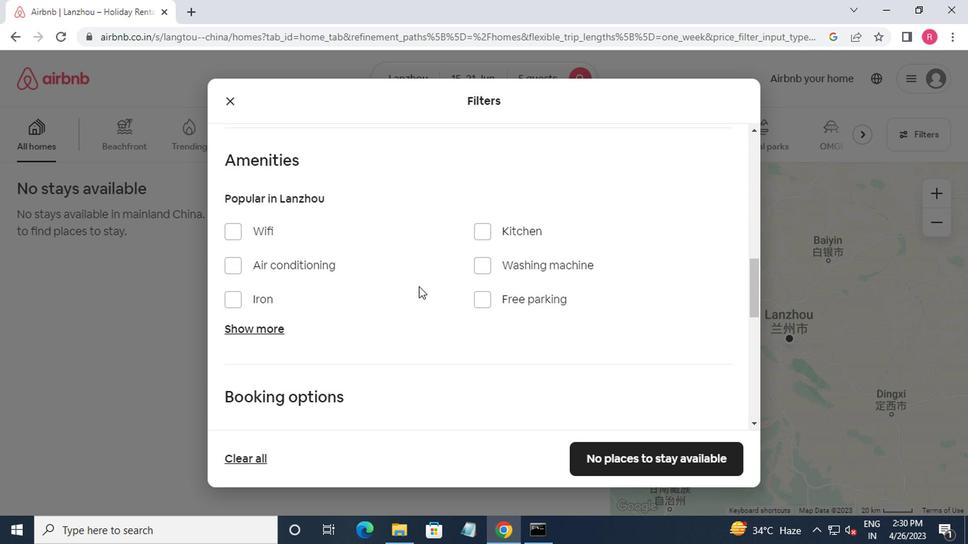 
Action: Mouse moved to (418, 286)
Screenshot: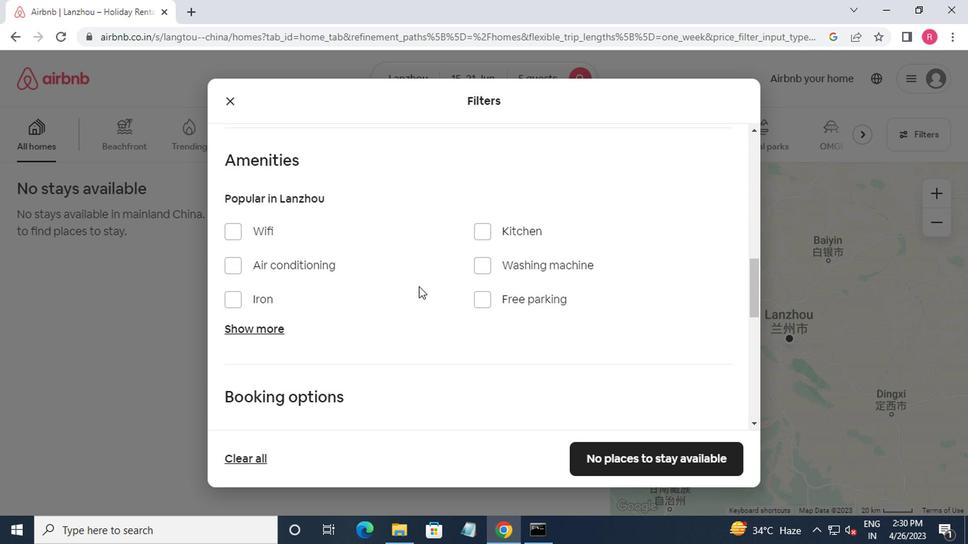 
Action: Mouse scrolled (418, 286) with delta (0, 0)
Screenshot: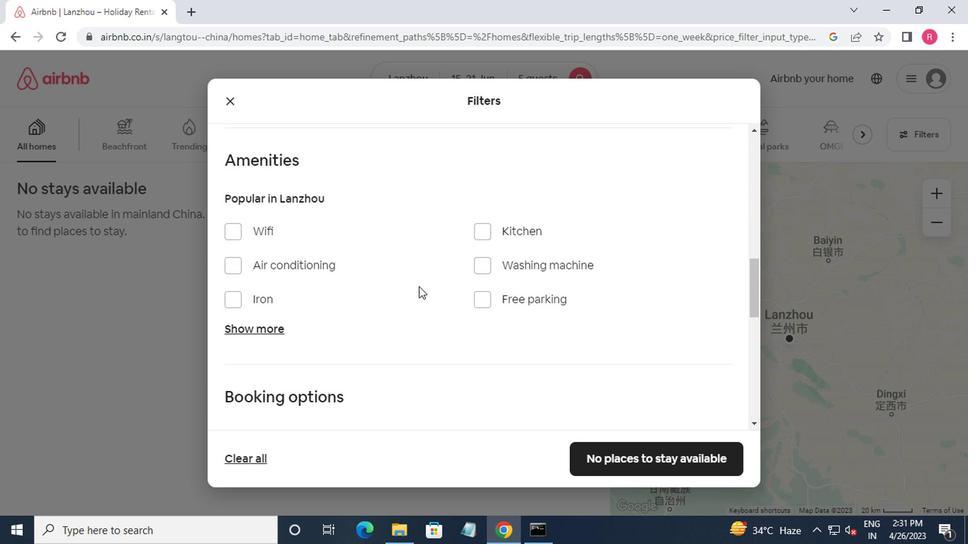 
Action: Mouse moved to (418, 286)
Screenshot: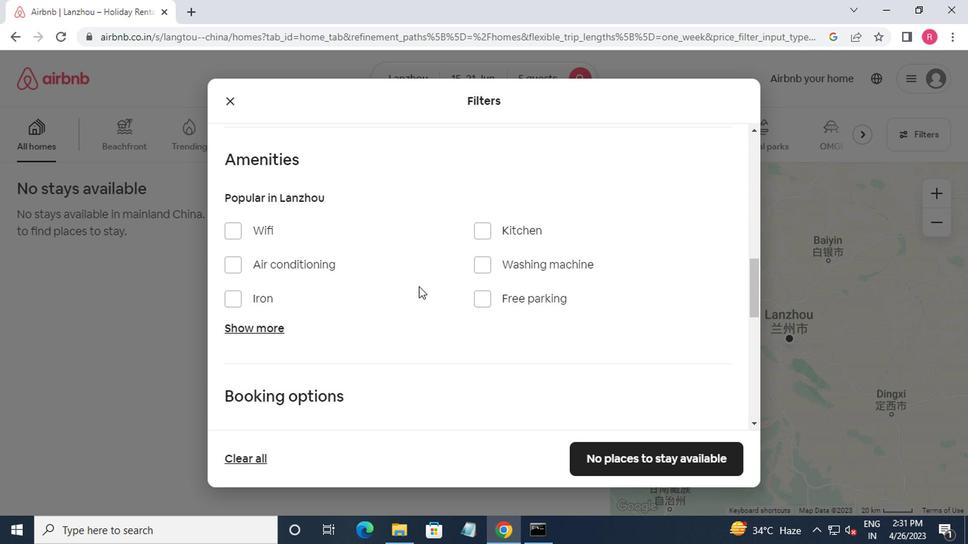 
Action: Mouse scrolled (418, 286) with delta (0, 0)
Screenshot: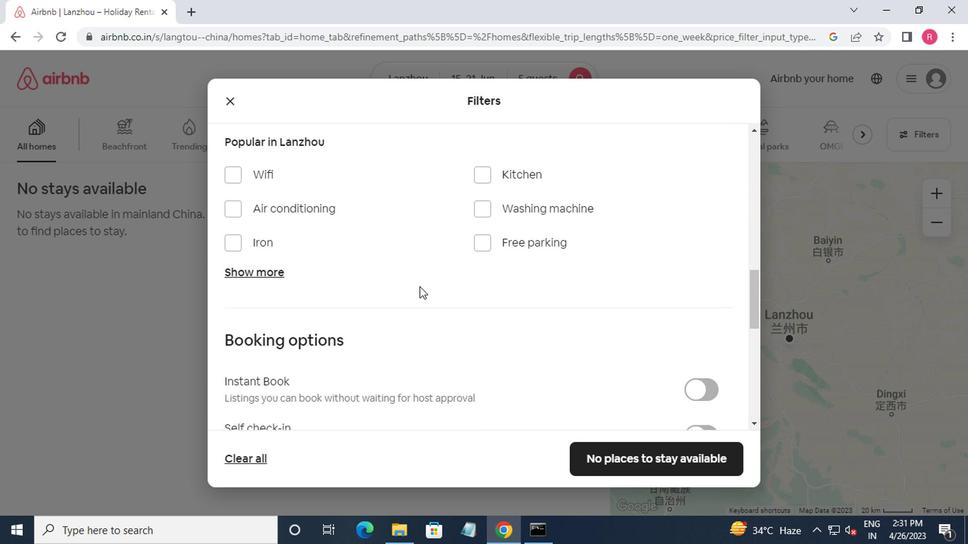 
Action: Mouse moved to (693, 211)
Screenshot: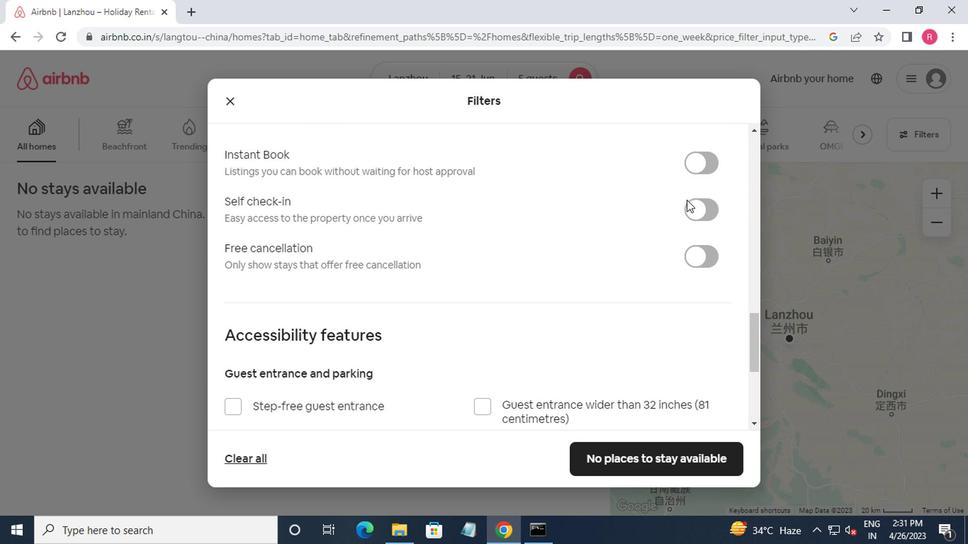
Action: Mouse pressed left at (693, 211)
Screenshot: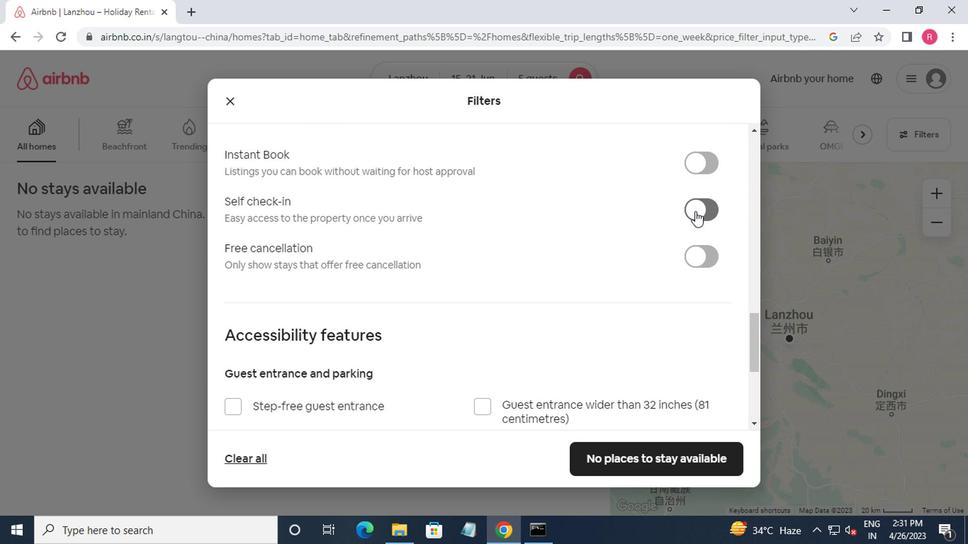 
Action: Mouse moved to (692, 213)
Screenshot: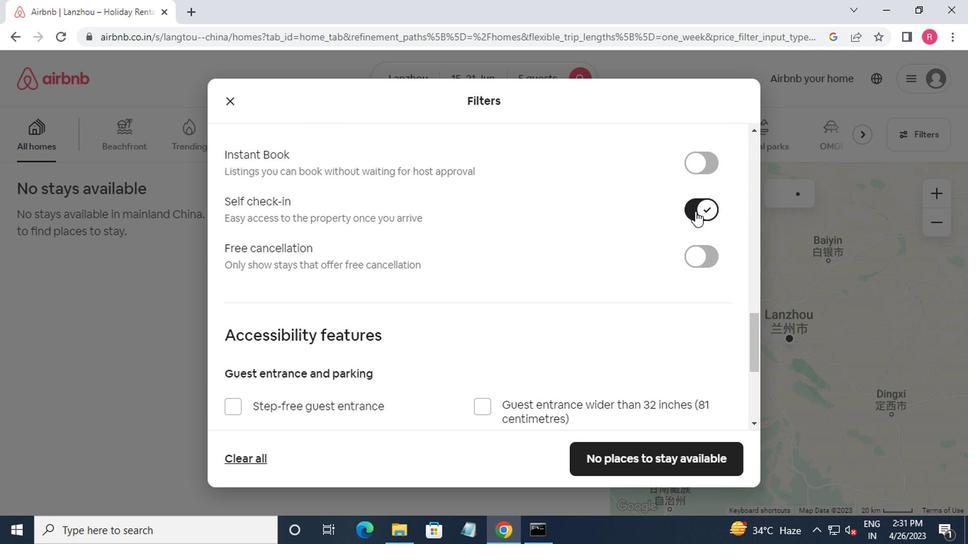 
Action: Mouse scrolled (692, 212) with delta (0, 0)
Screenshot: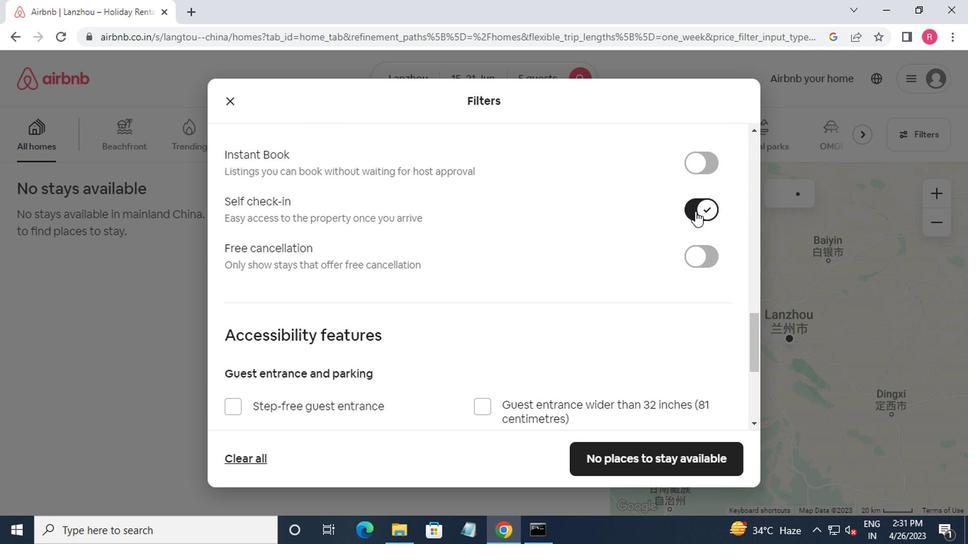 
Action: Mouse moved to (691, 215)
Screenshot: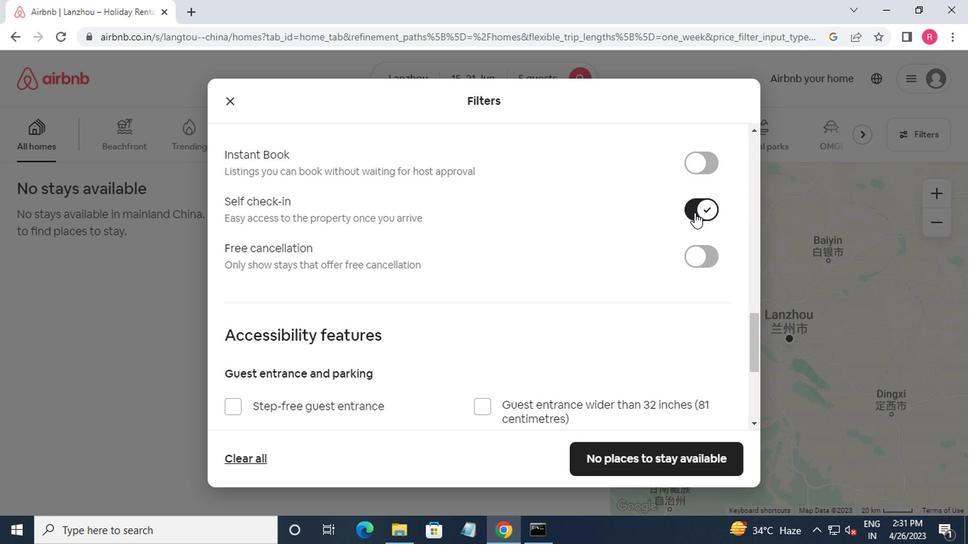 
Action: Mouse scrolled (691, 214) with delta (0, 0)
Screenshot: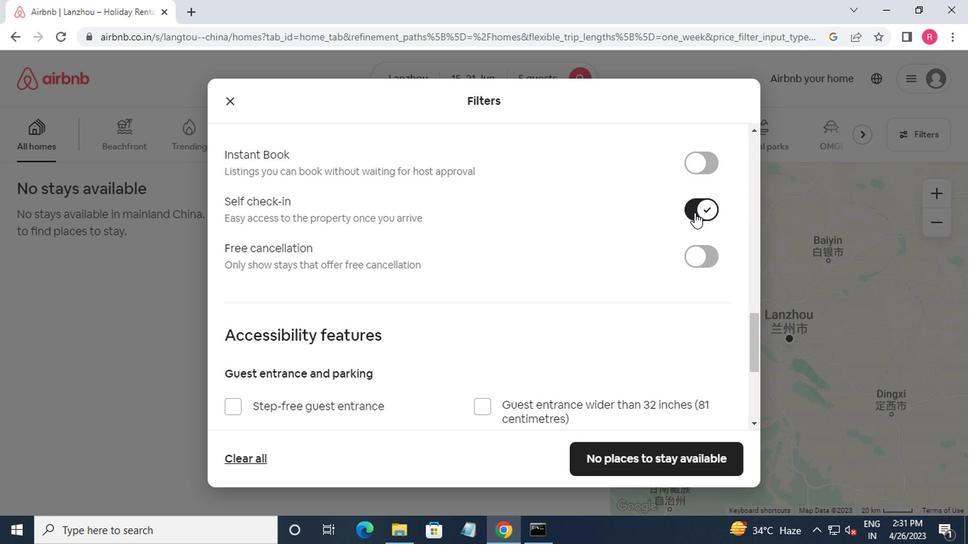 
Action: Mouse moved to (691, 216)
Screenshot: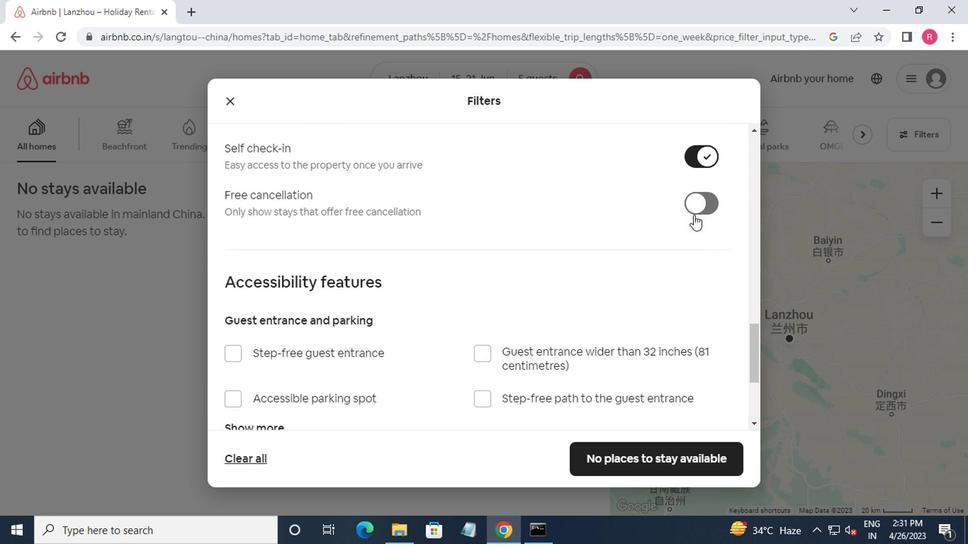 
Action: Mouse scrolled (691, 216) with delta (0, 0)
Screenshot: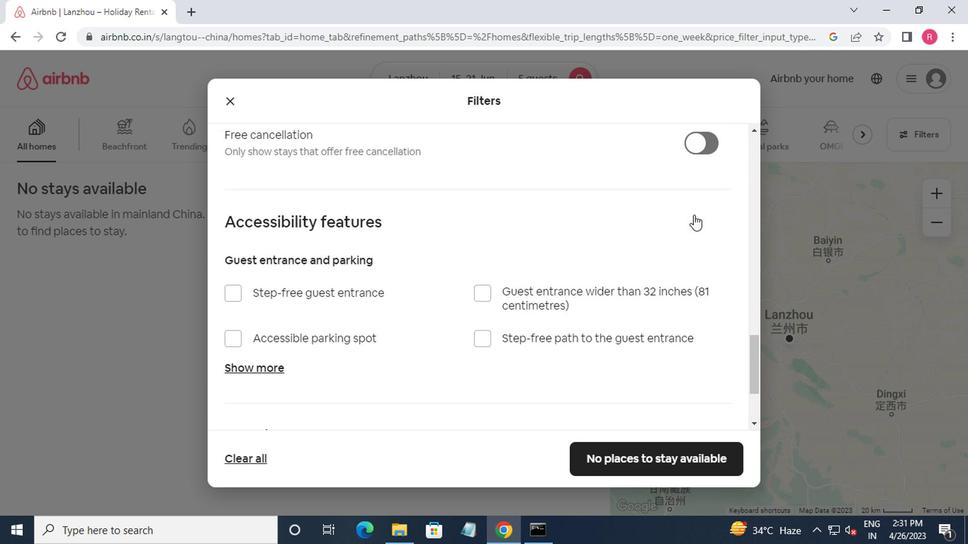 
Action: Mouse moved to (691, 217)
Screenshot: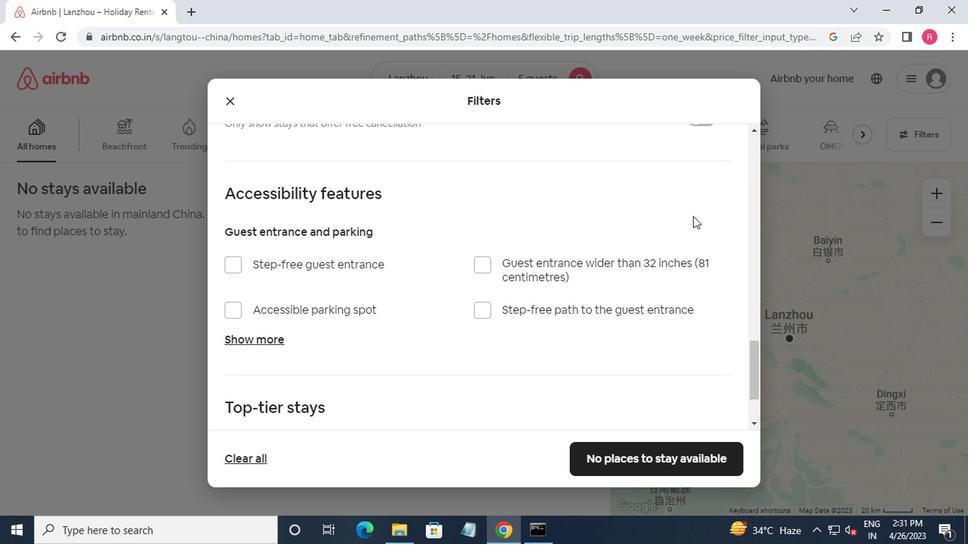 
Action: Mouse scrolled (691, 216) with delta (0, -1)
Screenshot: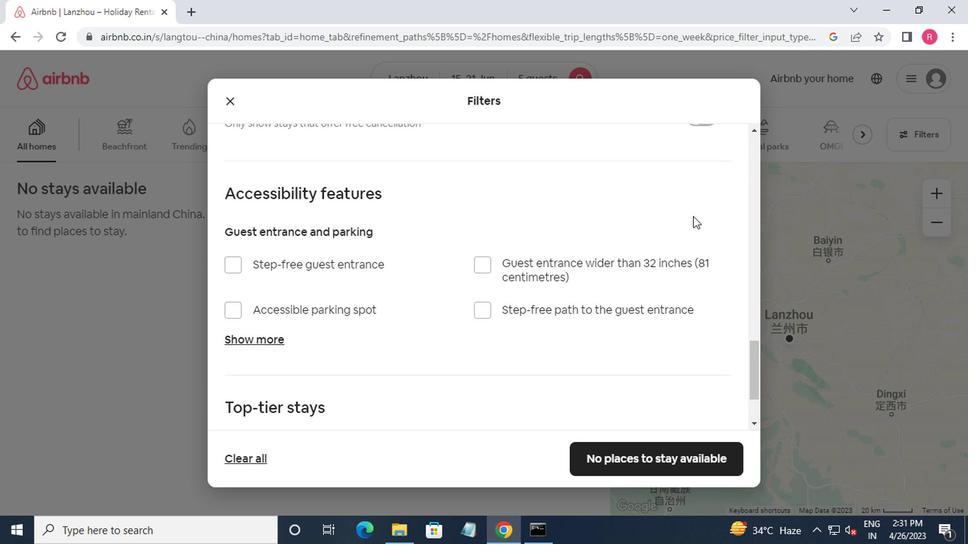 
Action: Mouse moved to (689, 219)
Screenshot: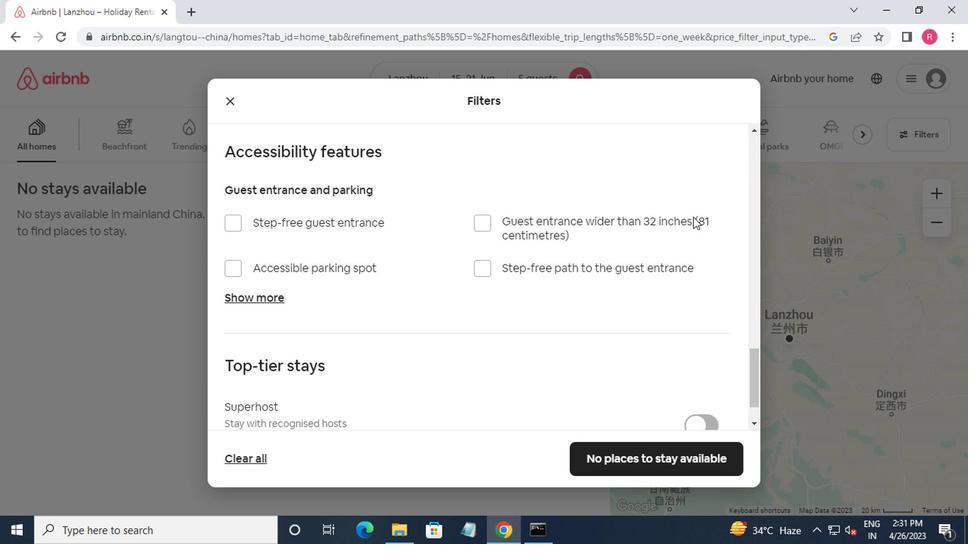 
Action: Mouse scrolled (689, 218) with delta (0, -1)
Screenshot: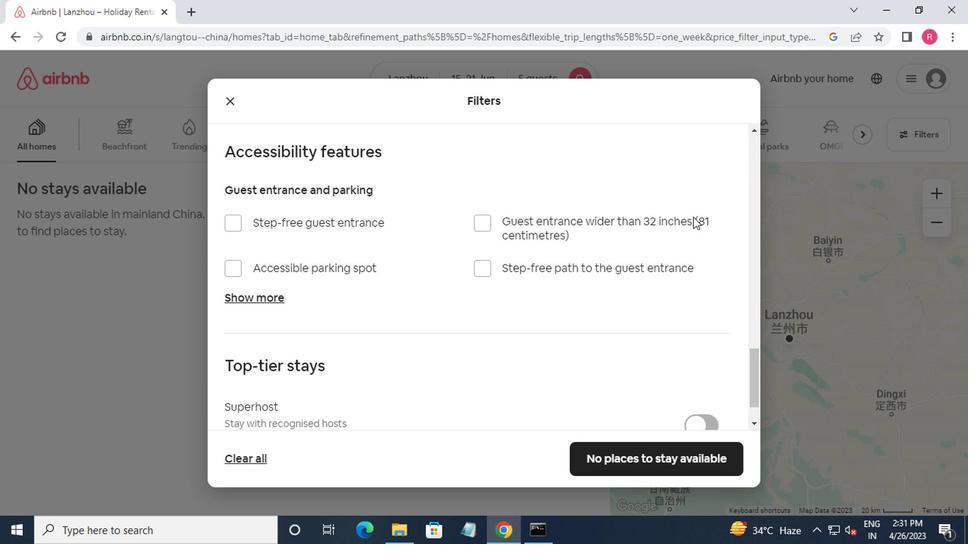 
Action: Mouse moved to (675, 253)
Screenshot: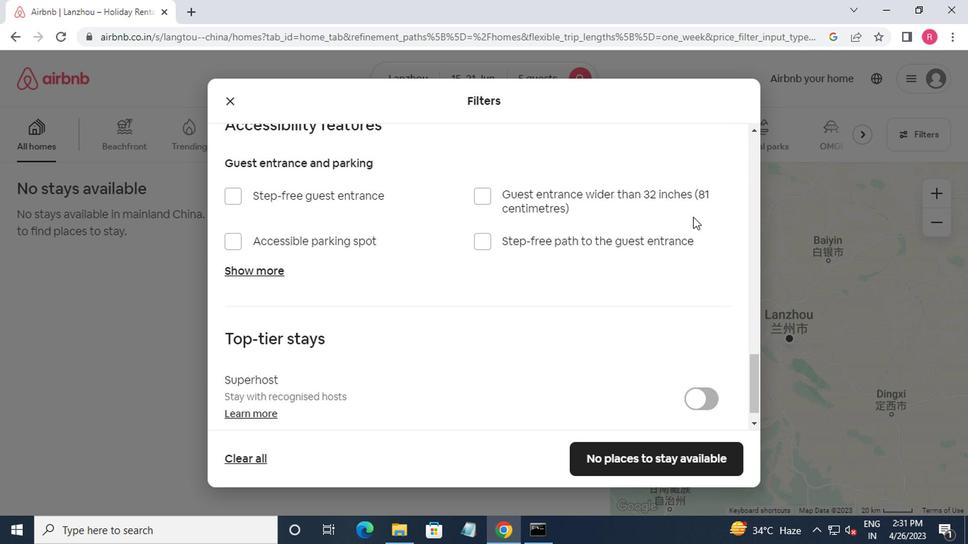 
Action: Mouse scrolled (675, 252) with delta (0, -1)
Screenshot: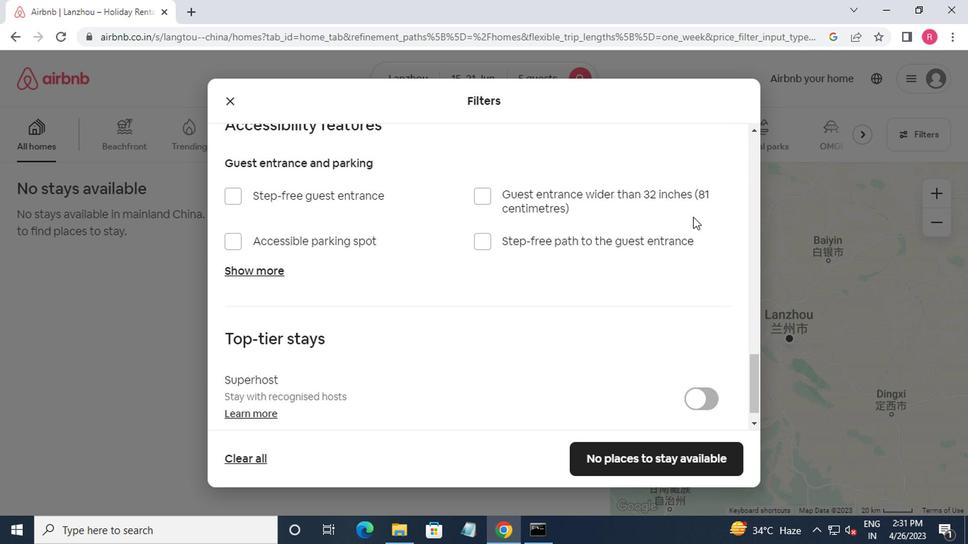 
Action: Mouse moved to (624, 457)
Screenshot: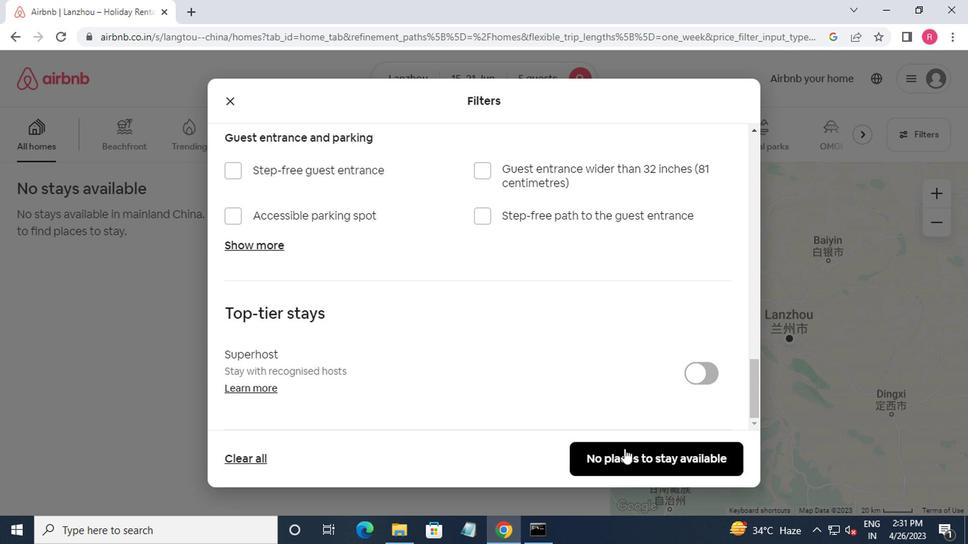 
Action: Mouse pressed left at (624, 457)
Screenshot: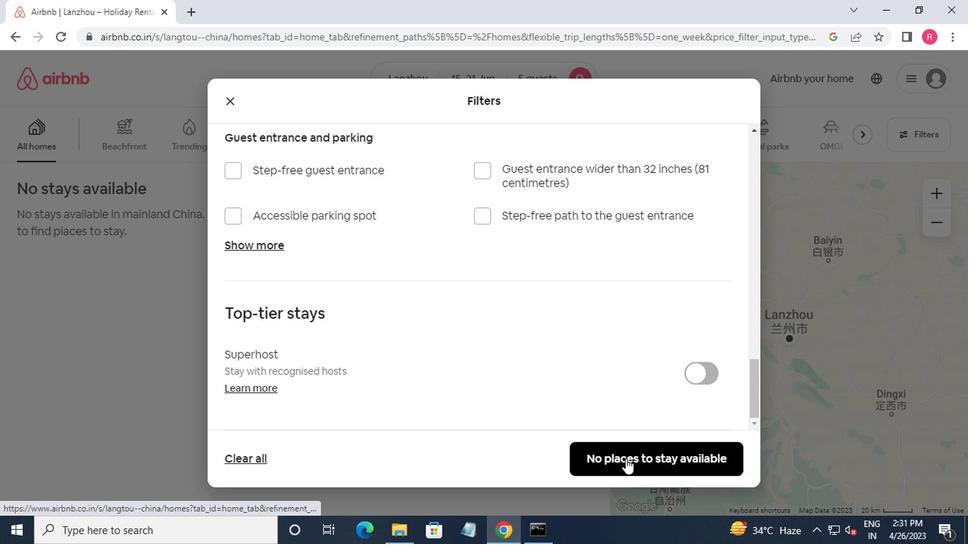 
Action: Mouse moved to (624, 455)
Screenshot: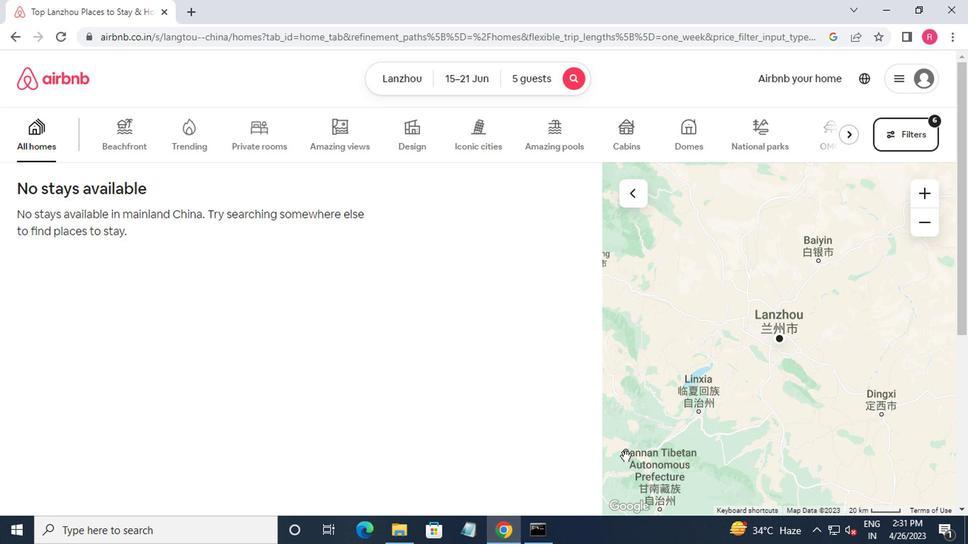 
